 Task: Find connections with filter location Carnot with filter topic #linkedinprofileswith filter profile language Spanish with filter current company Capco with filter school IIHMR, Delhi with filter industry Investment Management with filter service category Content Strategy with filter keywords title Personal Assistant
Action: Mouse moved to (512, 89)
Screenshot: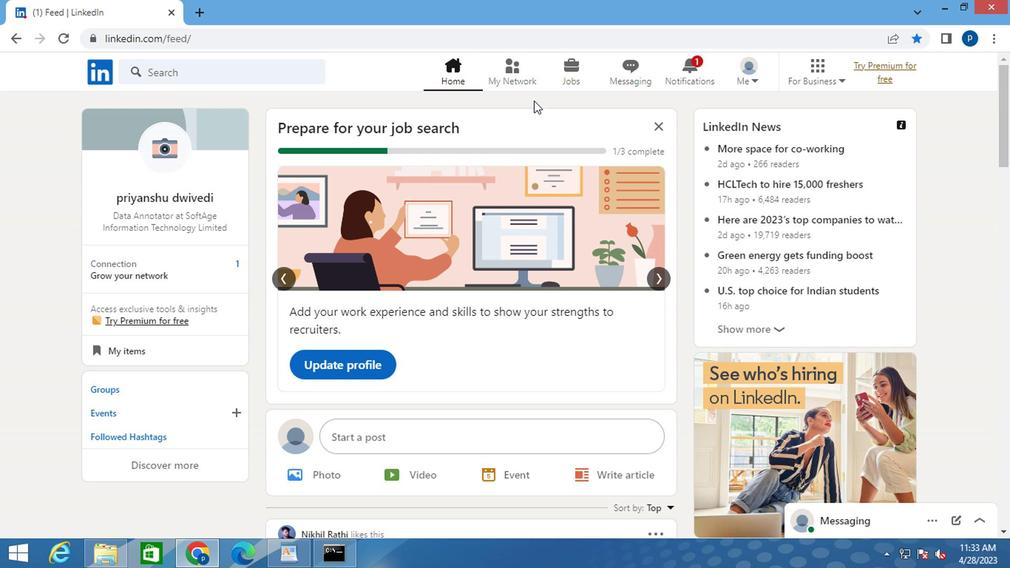 
Action: Mouse pressed left at (512, 89)
Screenshot: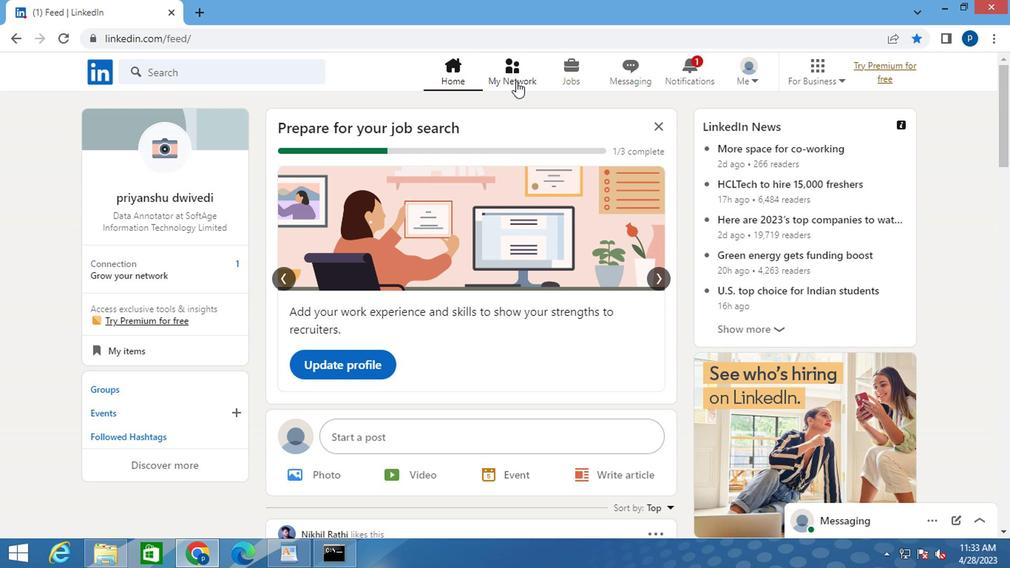
Action: Mouse moved to (195, 156)
Screenshot: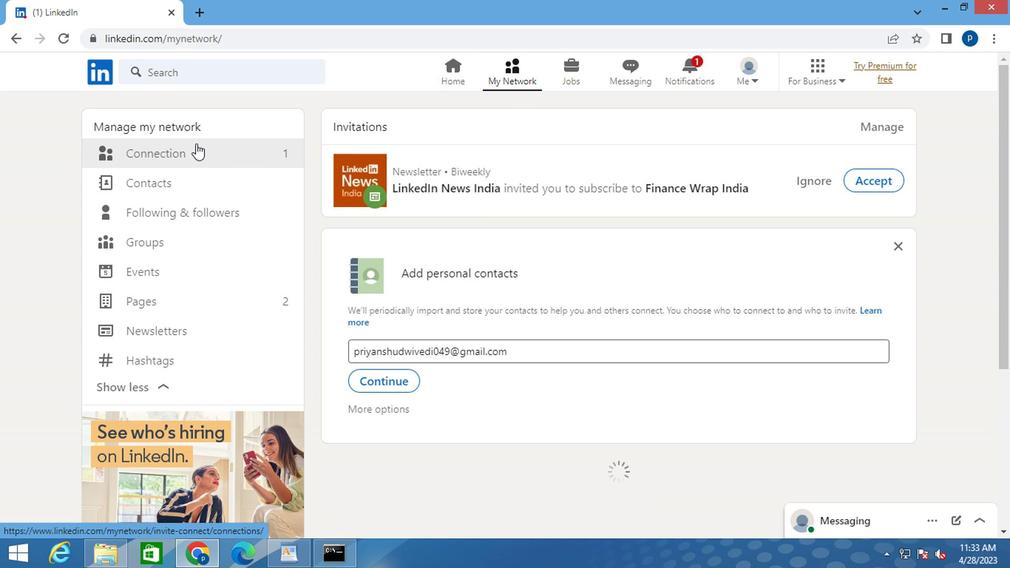 
Action: Mouse pressed left at (195, 156)
Screenshot: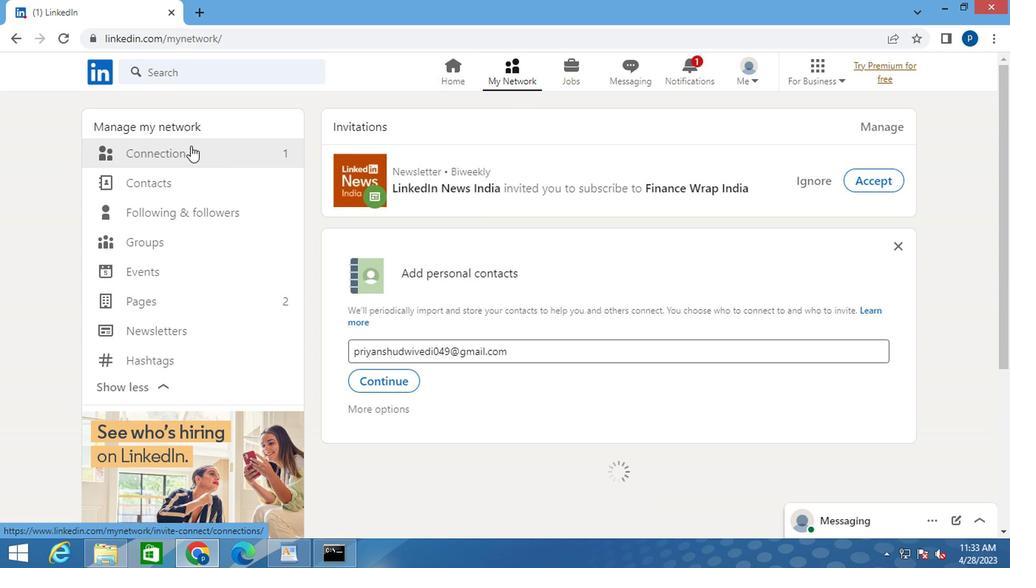 
Action: Mouse moved to (615, 162)
Screenshot: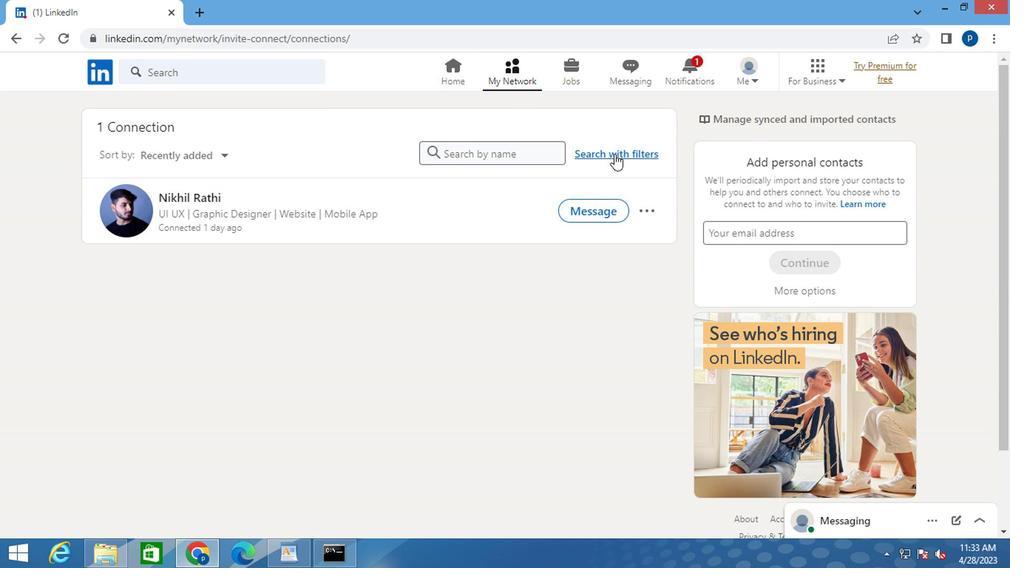 
Action: Mouse pressed left at (615, 162)
Screenshot: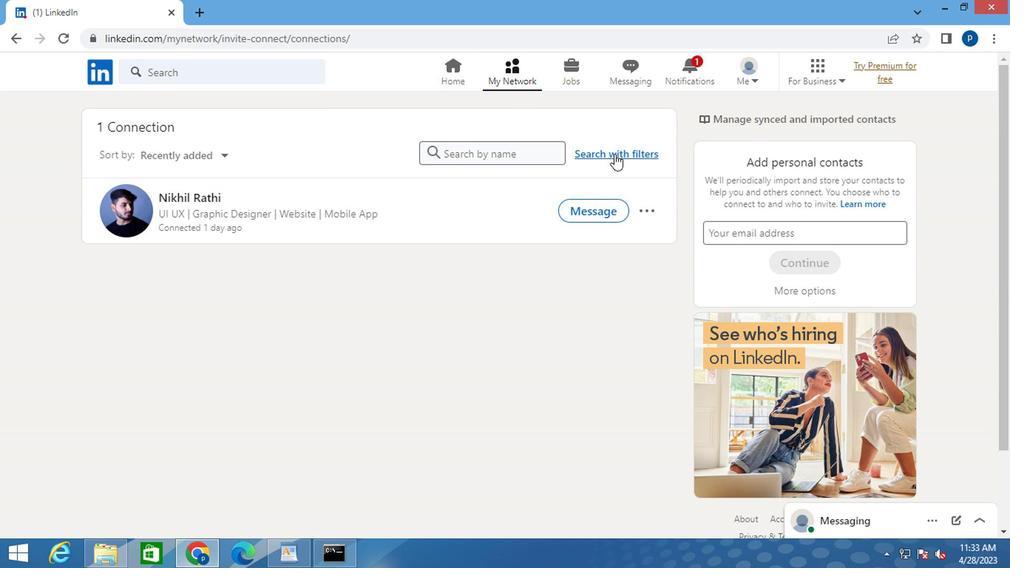 
Action: Mouse moved to (555, 125)
Screenshot: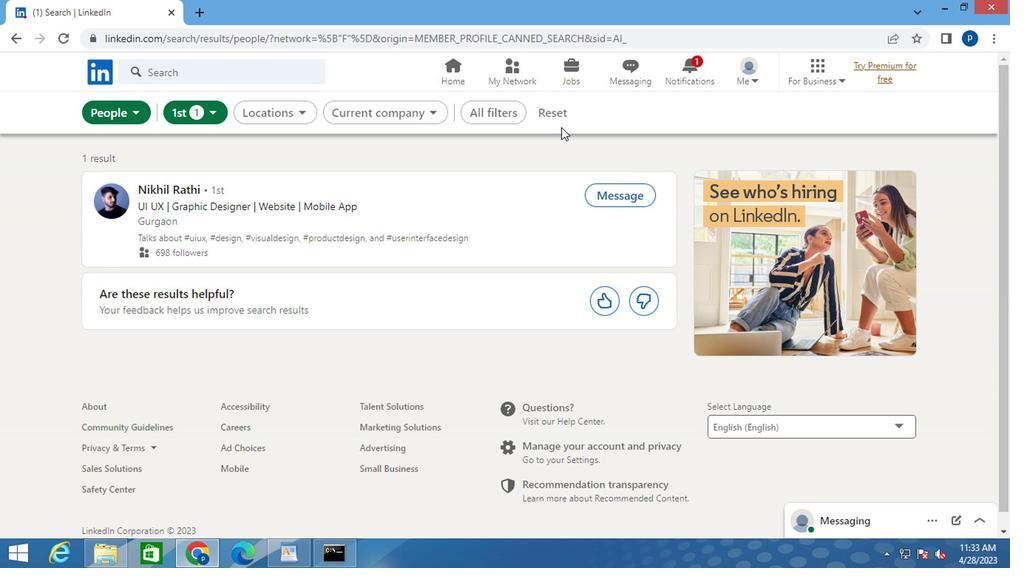 
Action: Mouse pressed left at (555, 125)
Screenshot: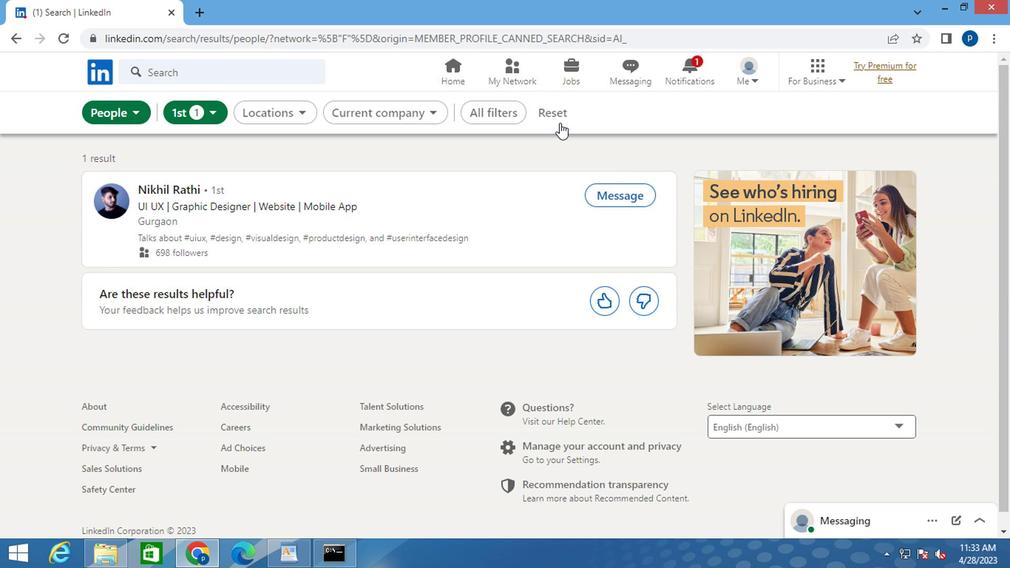 
Action: Mouse moved to (543, 126)
Screenshot: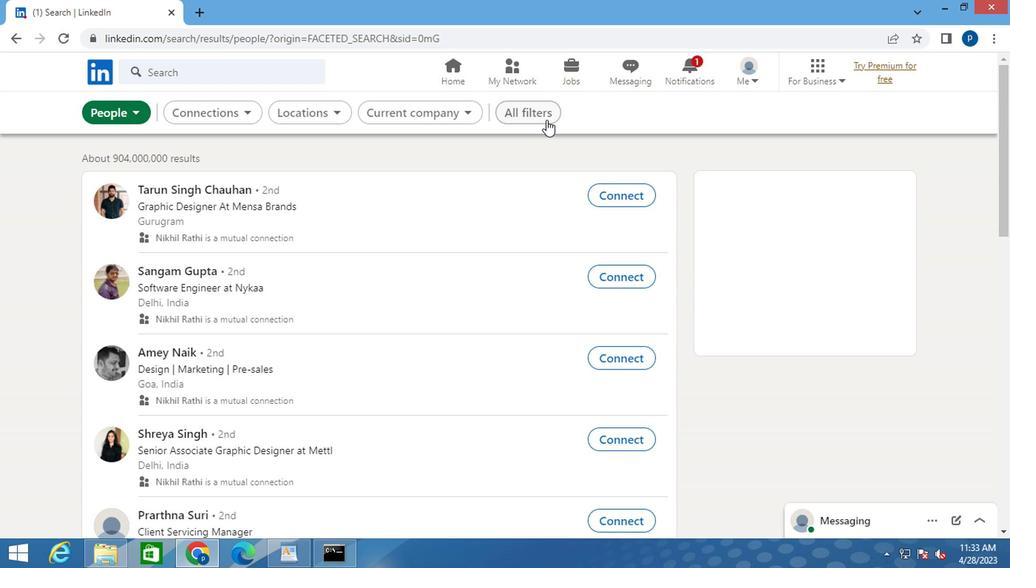 
Action: Mouse pressed left at (543, 126)
Screenshot: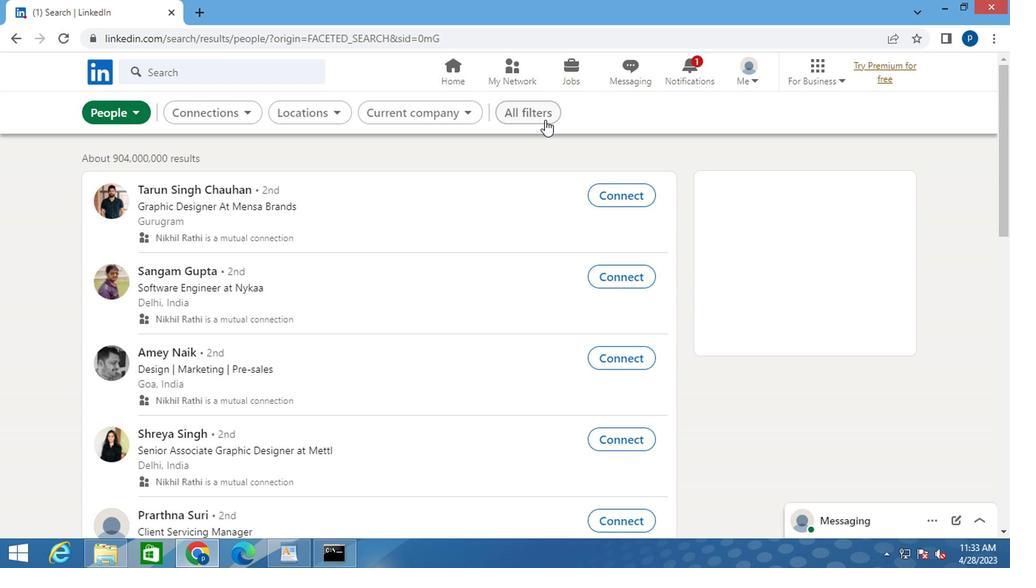 
Action: Mouse moved to (701, 319)
Screenshot: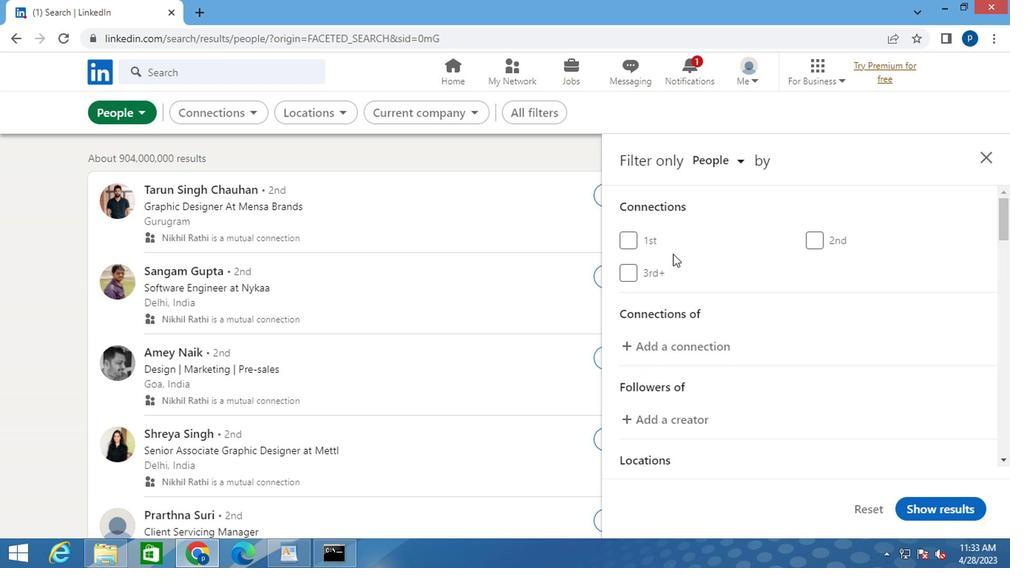 
Action: Mouse scrolled (701, 319) with delta (0, 0)
Screenshot: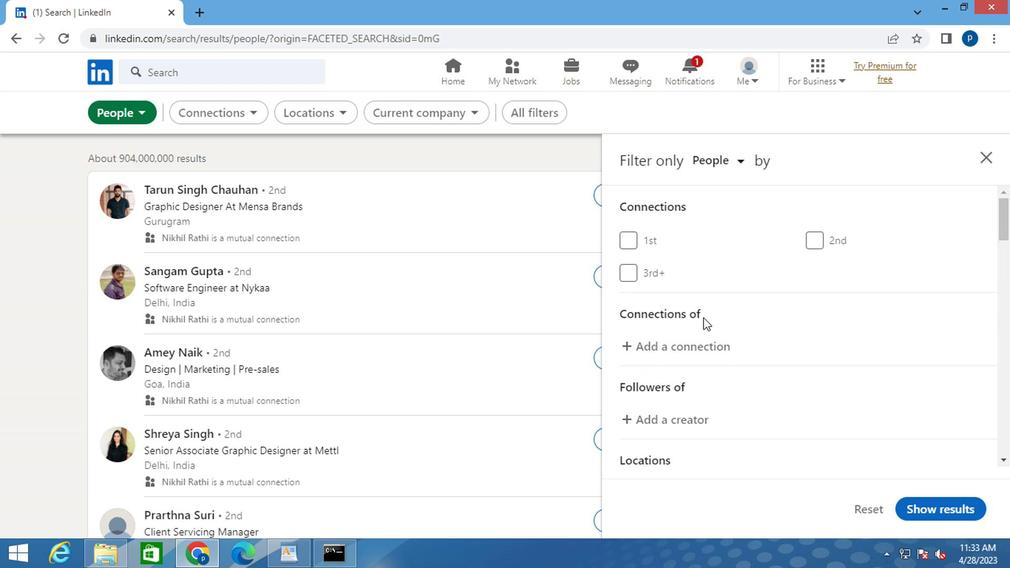 
Action: Mouse scrolled (701, 319) with delta (0, 0)
Screenshot: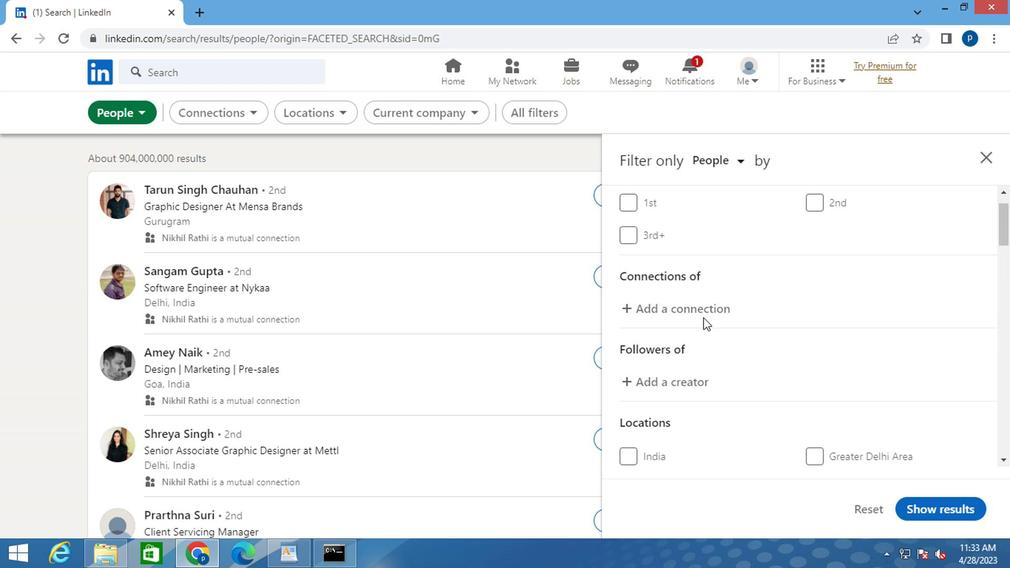 
Action: Mouse scrolled (701, 319) with delta (0, 0)
Screenshot: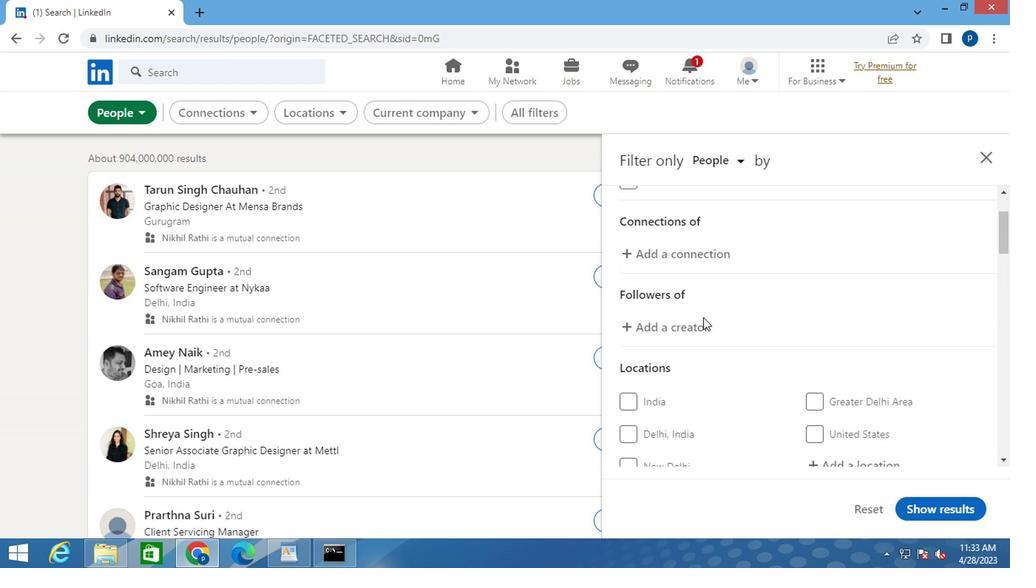 
Action: Mouse moved to (832, 334)
Screenshot: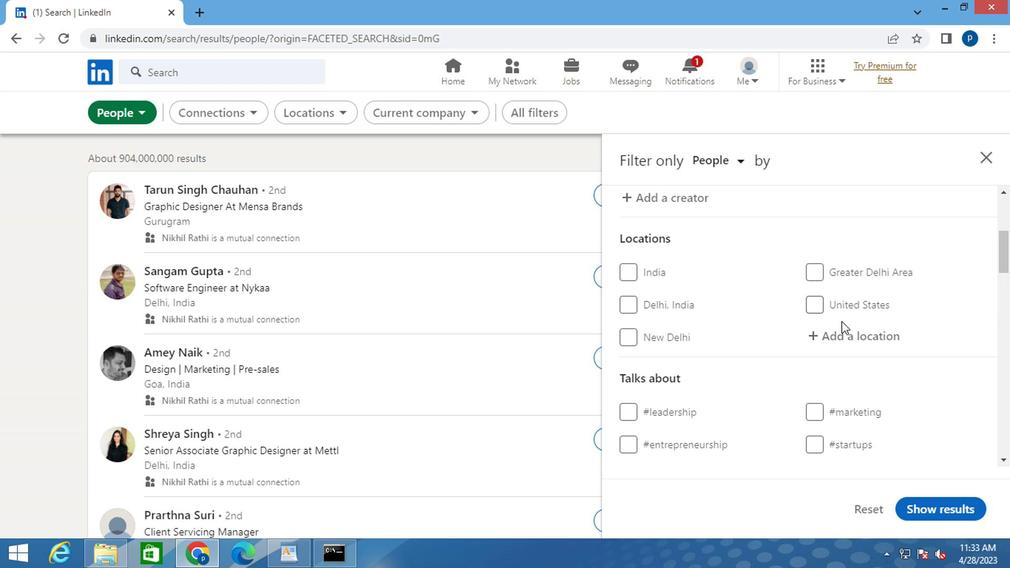 
Action: Mouse pressed left at (832, 334)
Screenshot: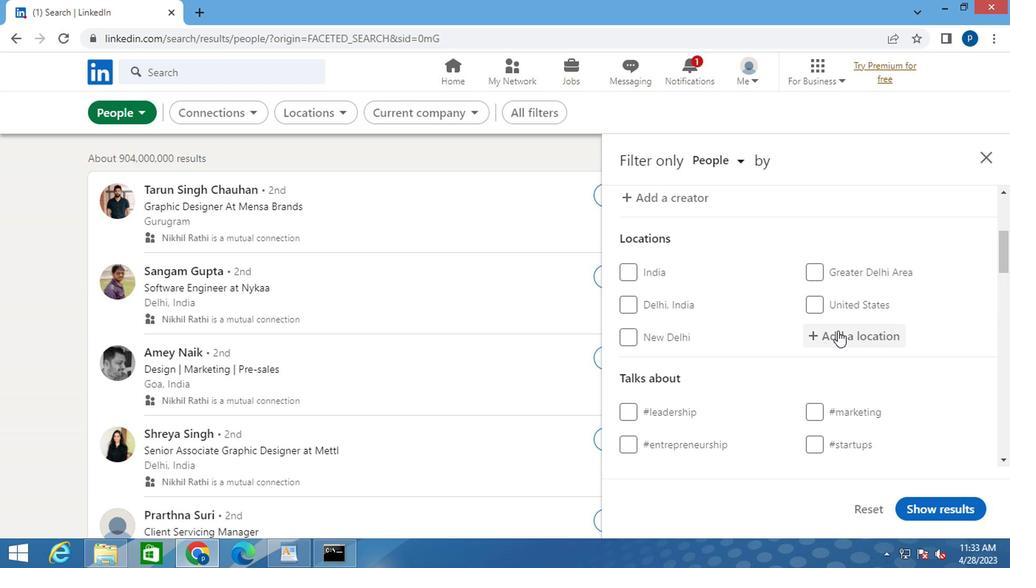 
Action: Key pressed k<Key.caps_lock>arnot<Key.space>
Screenshot: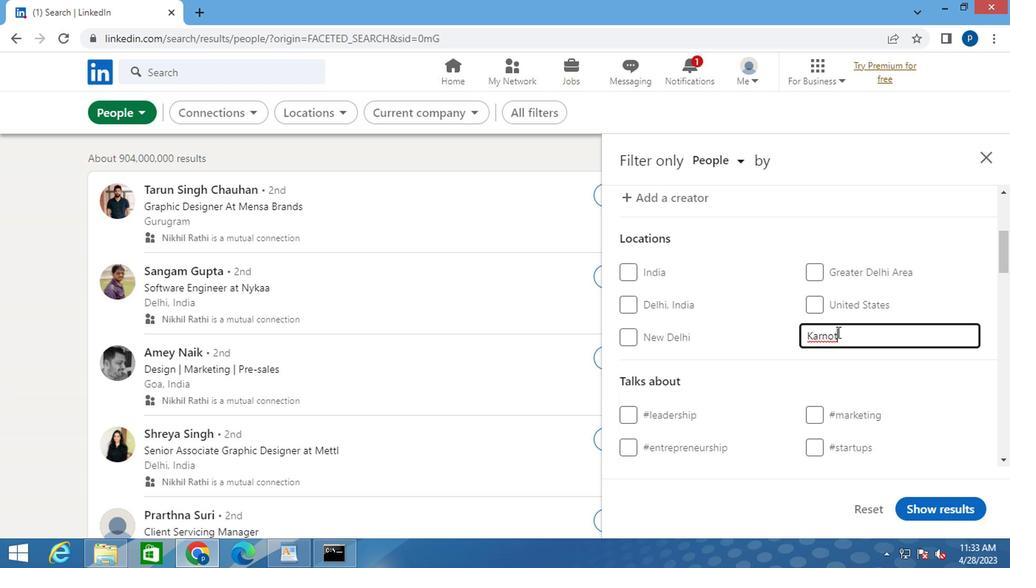 
Action: Mouse moved to (757, 355)
Screenshot: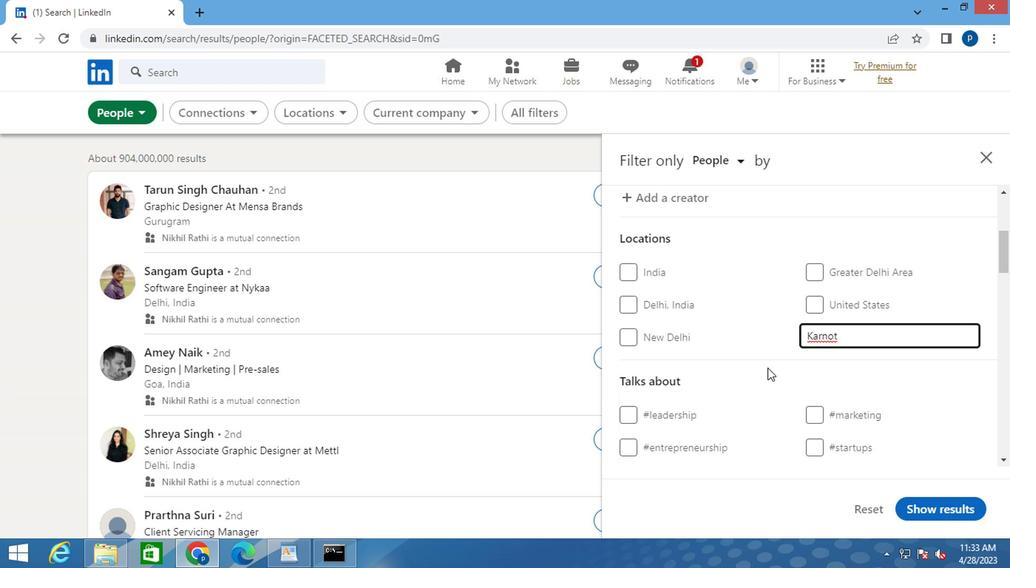 
Action: Mouse scrolled (757, 355) with delta (0, 0)
Screenshot: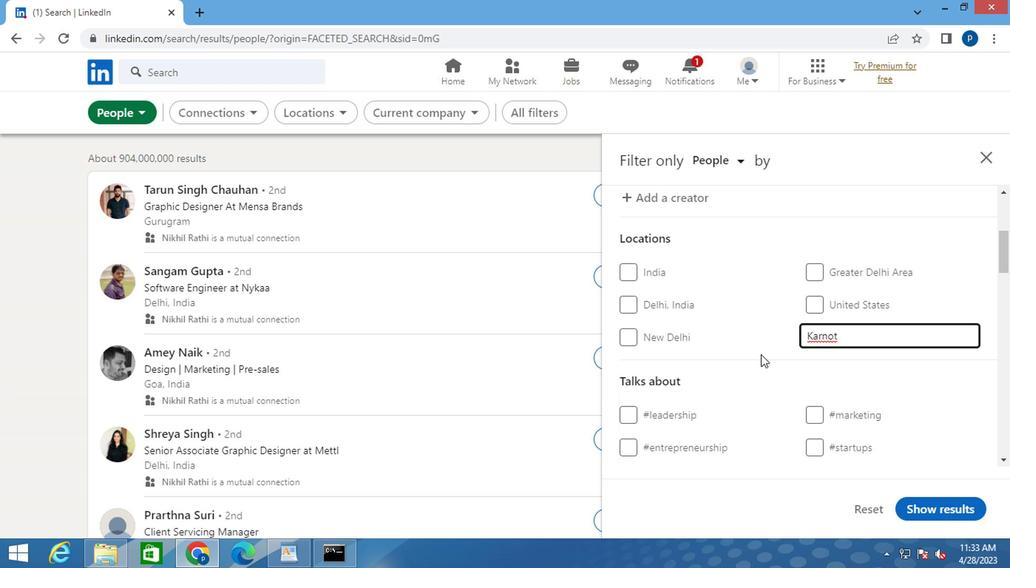 
Action: Mouse scrolled (757, 355) with delta (0, 0)
Screenshot: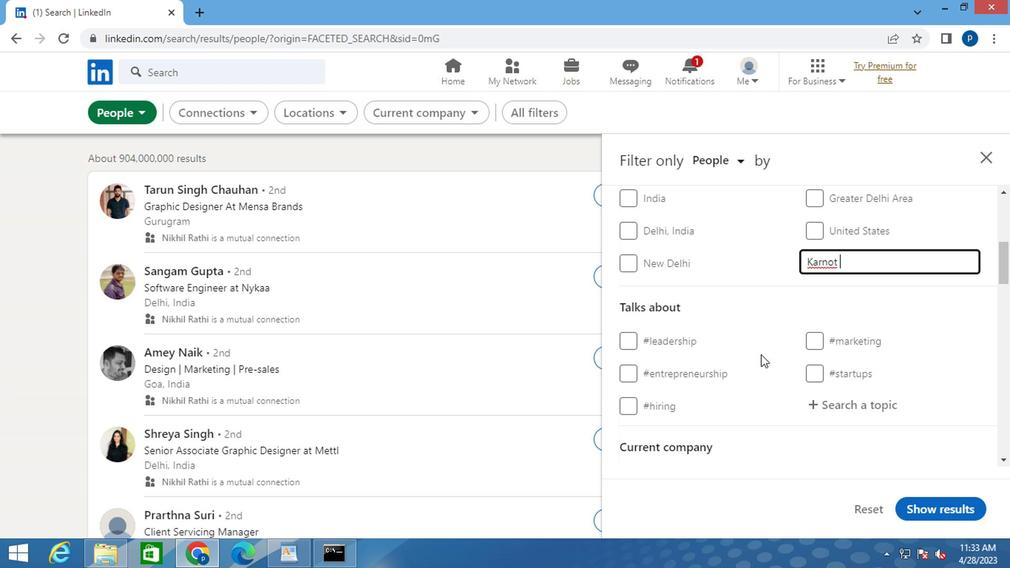 
Action: Mouse scrolled (757, 355) with delta (0, 0)
Screenshot: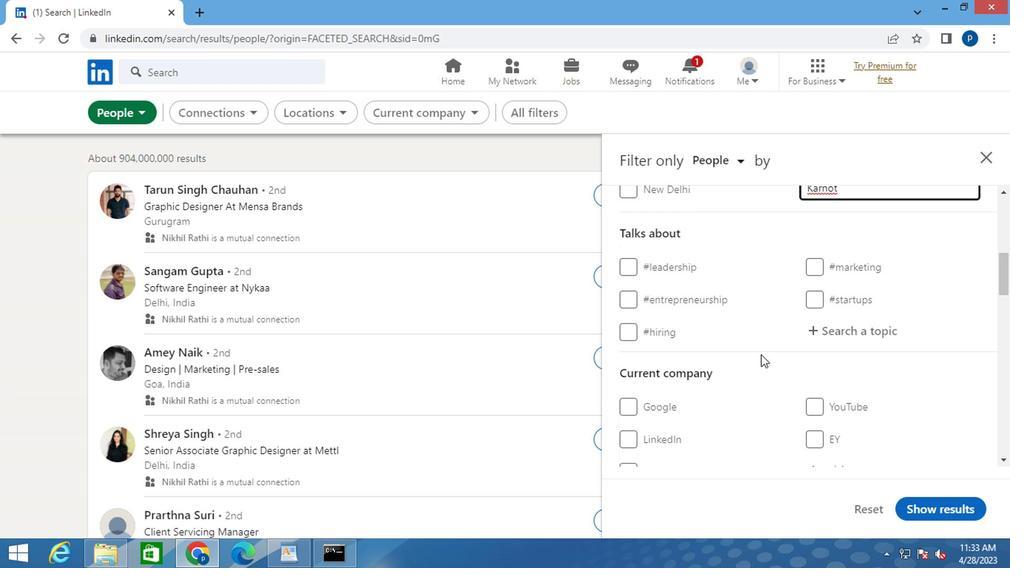 
Action: Mouse moved to (825, 262)
Screenshot: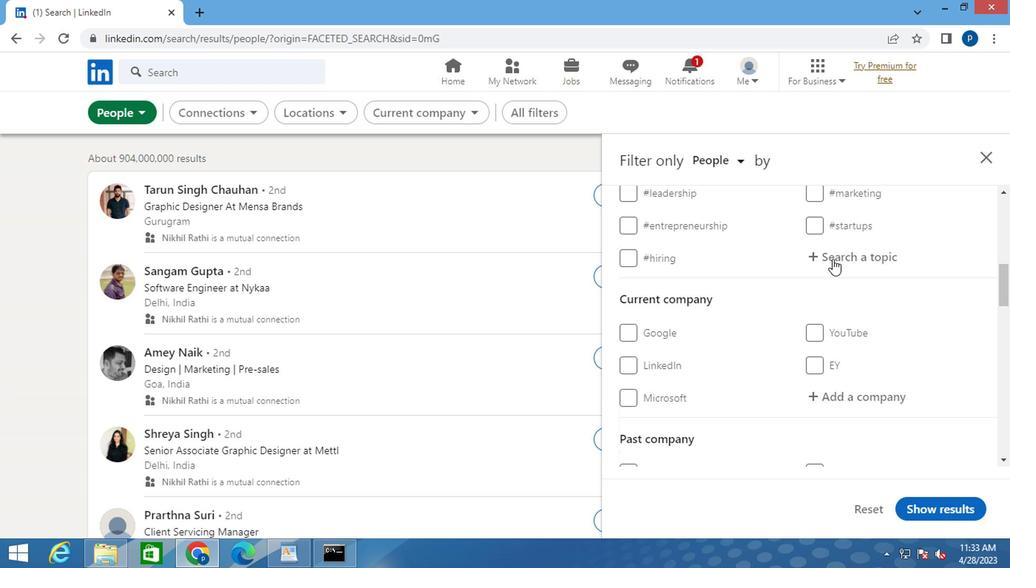 
Action: Mouse pressed left at (825, 262)
Screenshot: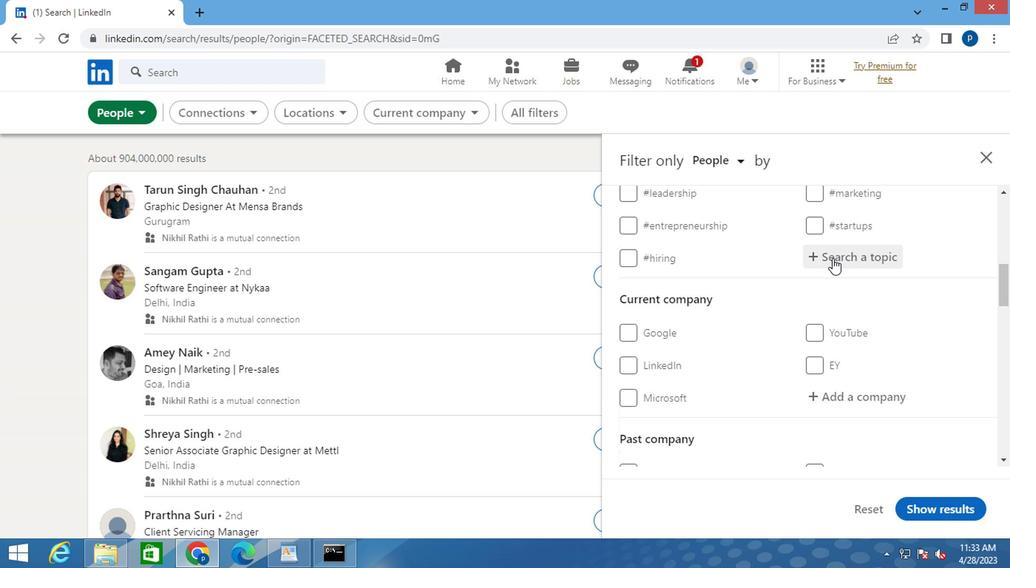 
Action: Key pressed <Key.shift>#LINKEDIN
Screenshot: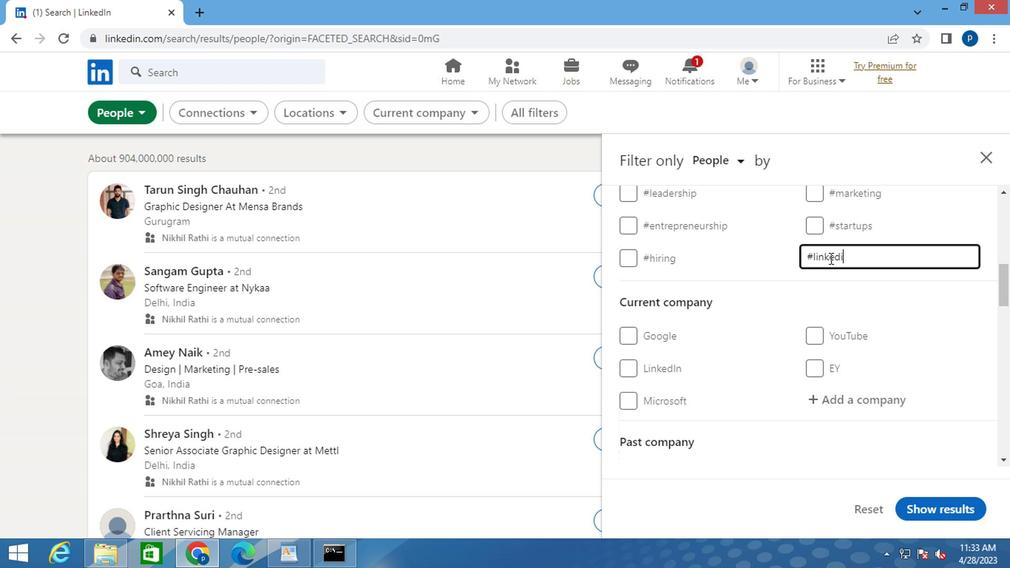 
Action: Mouse moved to (755, 345)
Screenshot: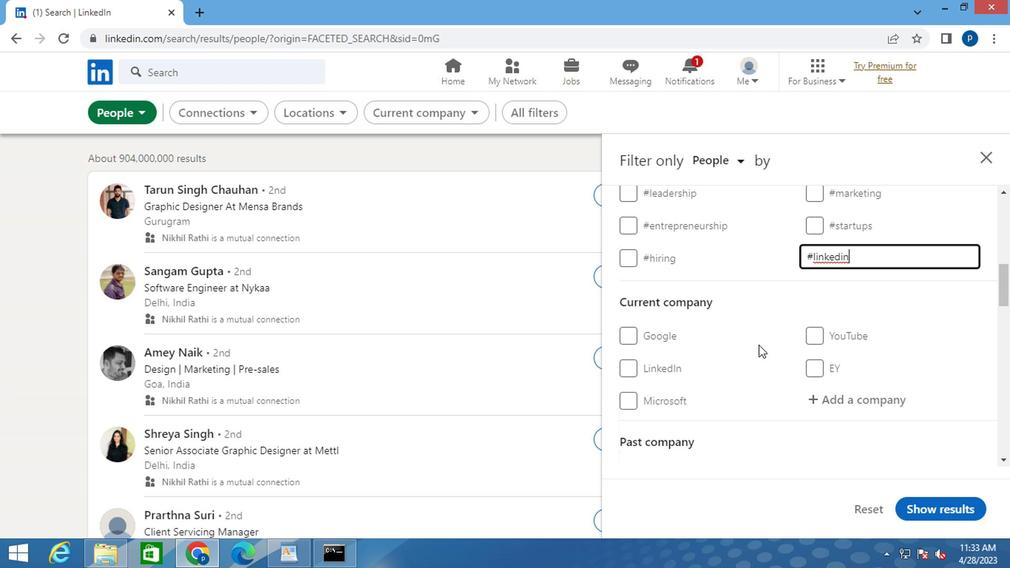 
Action: Mouse scrolled (755, 344) with delta (0, 0)
Screenshot: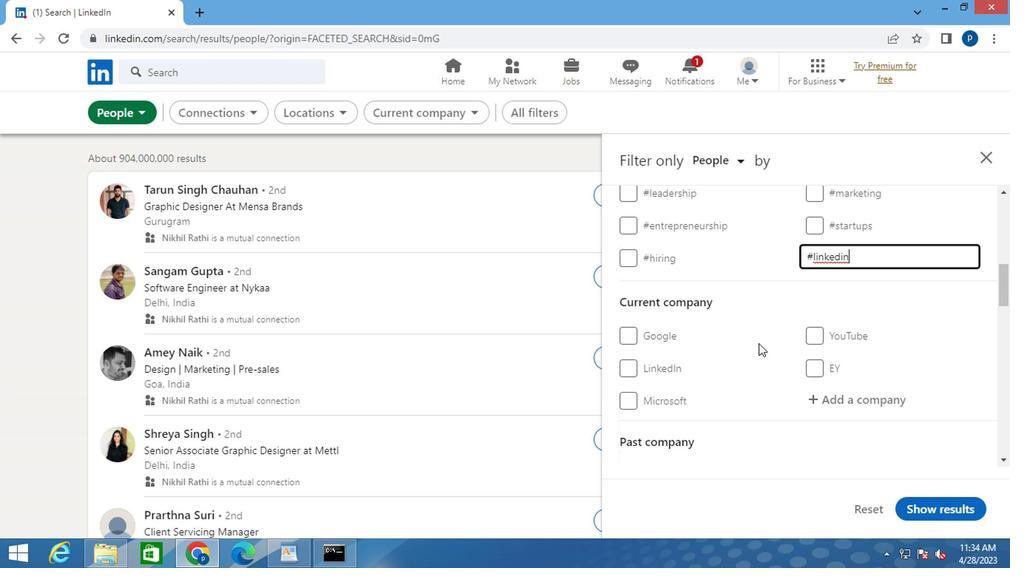 
Action: Mouse scrolled (755, 344) with delta (0, 0)
Screenshot: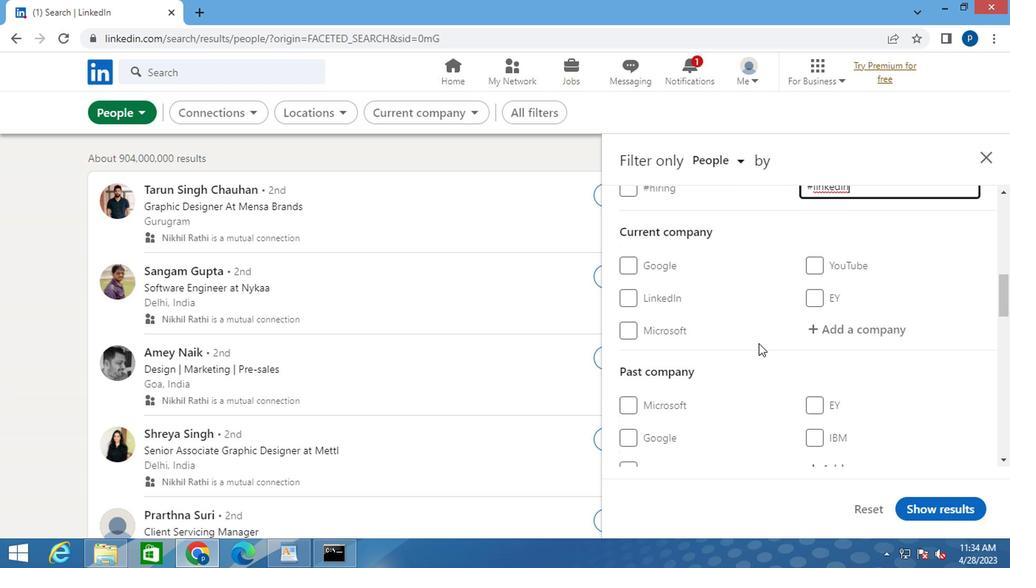 
Action: Mouse scrolled (755, 344) with delta (0, 0)
Screenshot: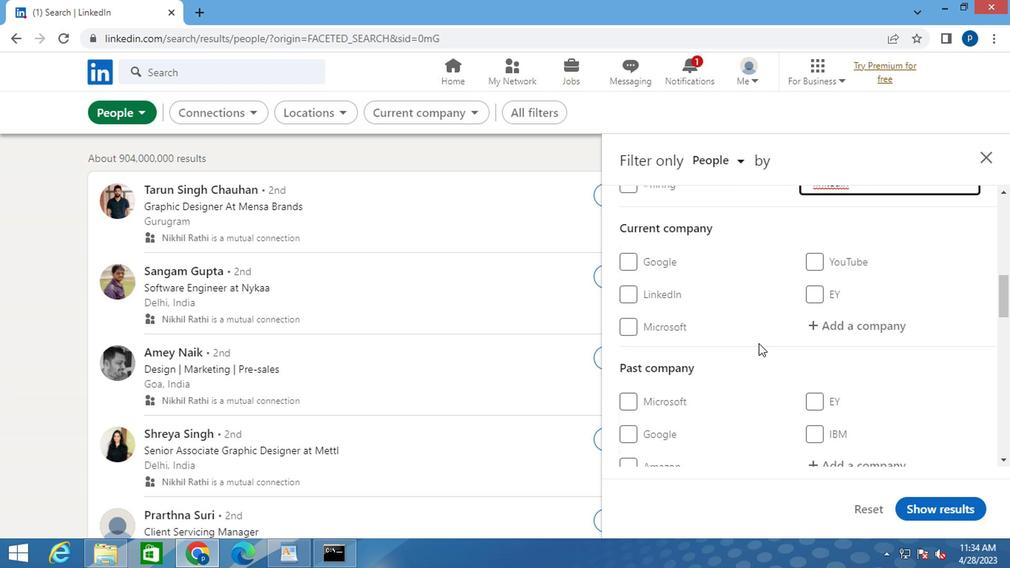 
Action: Mouse scrolled (755, 344) with delta (0, 0)
Screenshot: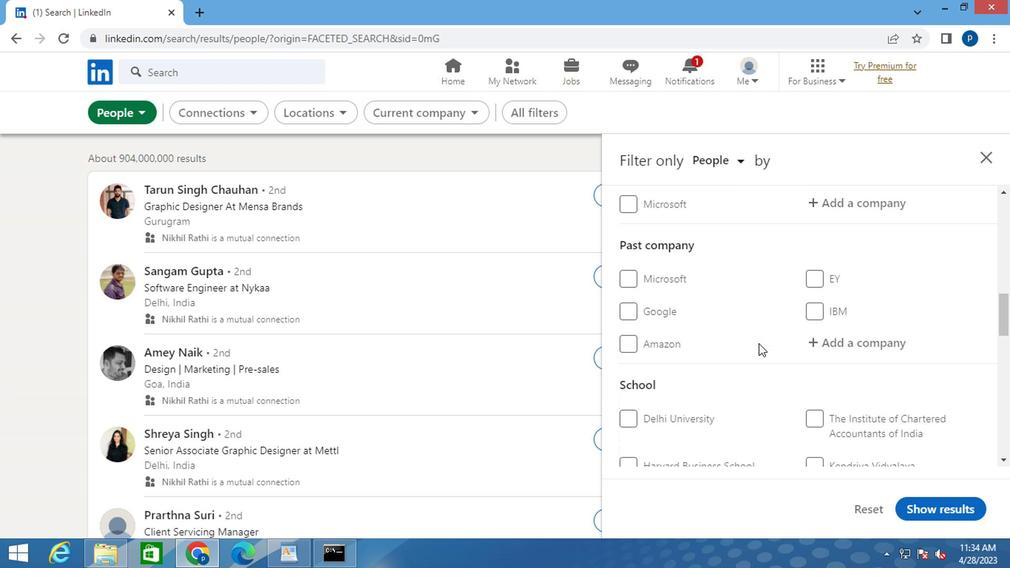 
Action: Mouse moved to (761, 342)
Screenshot: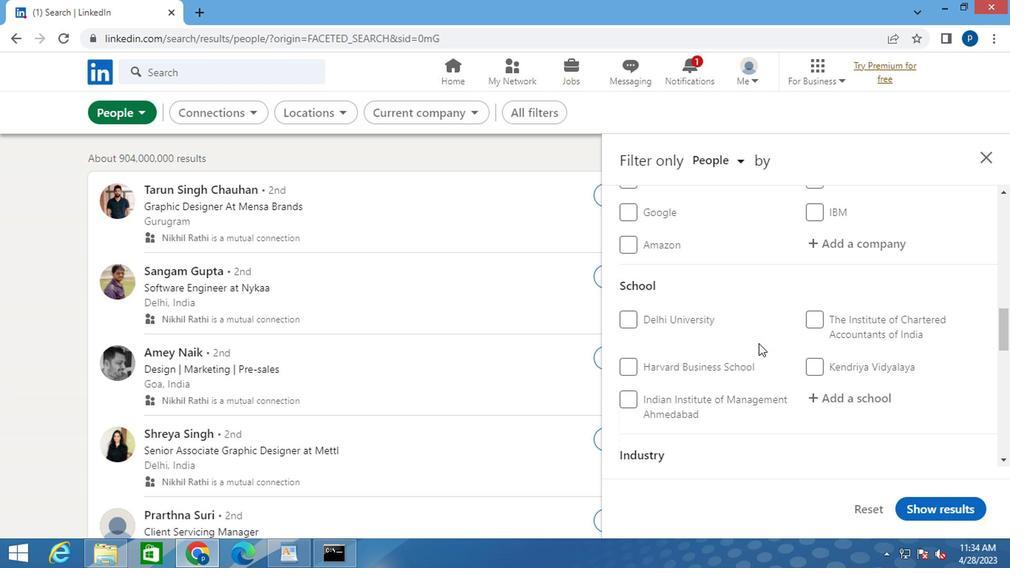 
Action: Mouse scrolled (761, 341) with delta (0, 0)
Screenshot: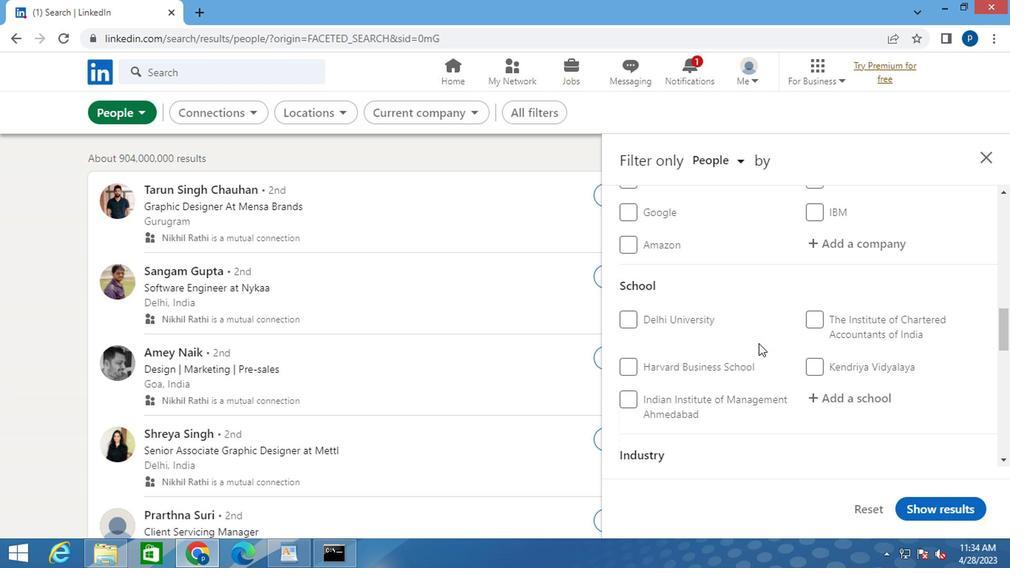 
Action: Mouse scrolled (761, 341) with delta (0, 0)
Screenshot: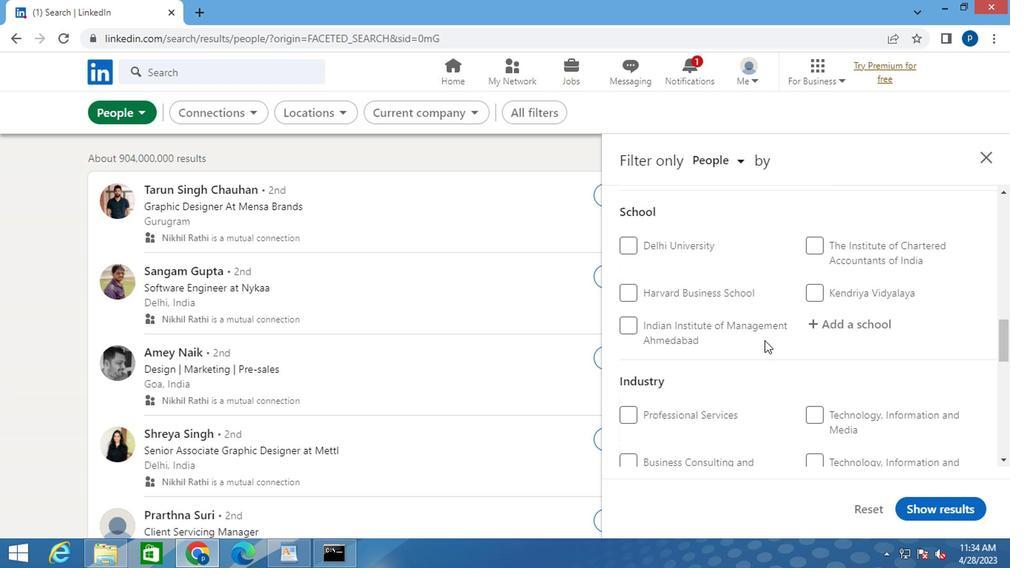 
Action: Mouse scrolled (761, 341) with delta (0, 0)
Screenshot: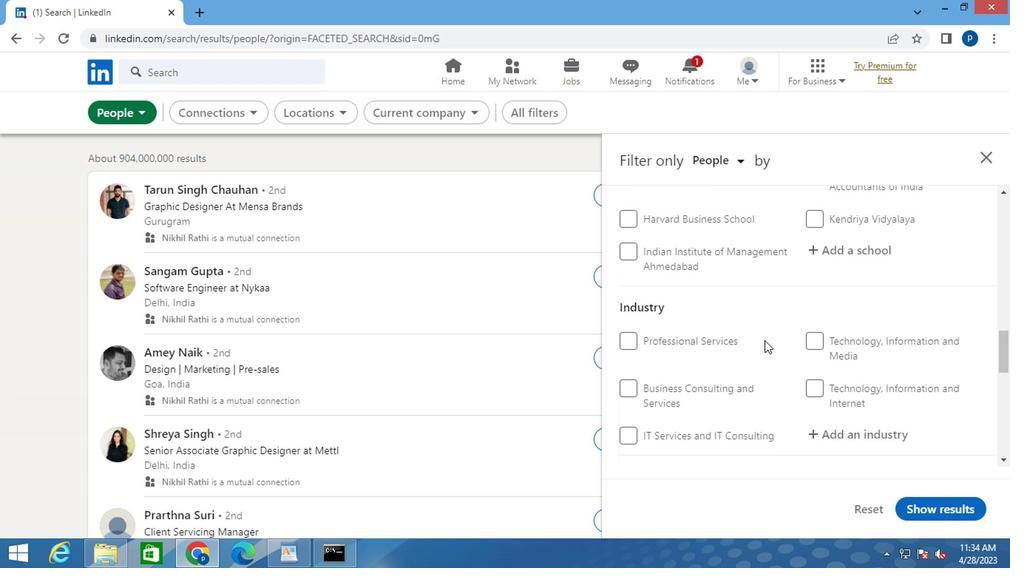 
Action: Mouse scrolled (761, 341) with delta (0, 0)
Screenshot: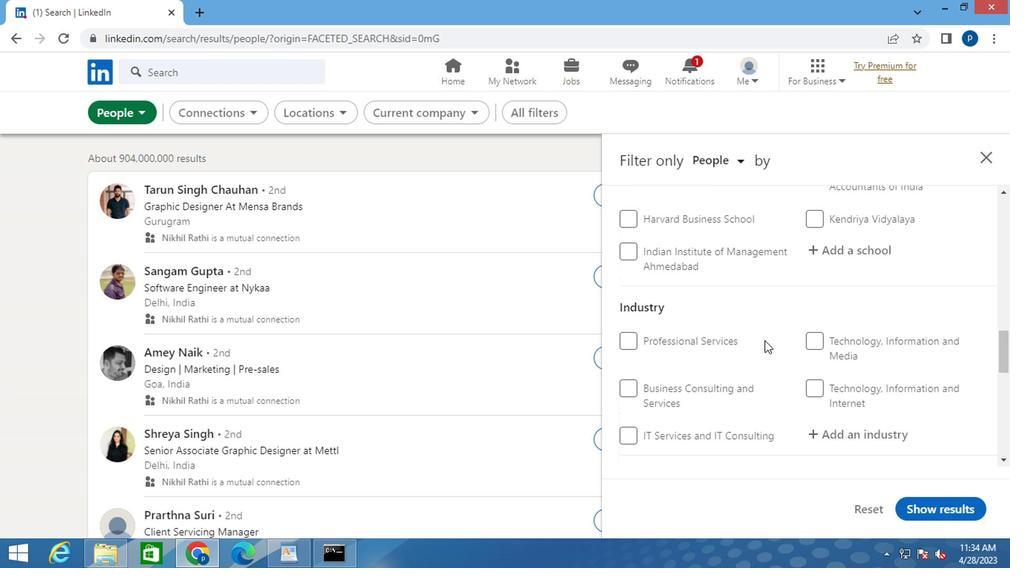 
Action: Mouse scrolled (761, 341) with delta (0, 0)
Screenshot: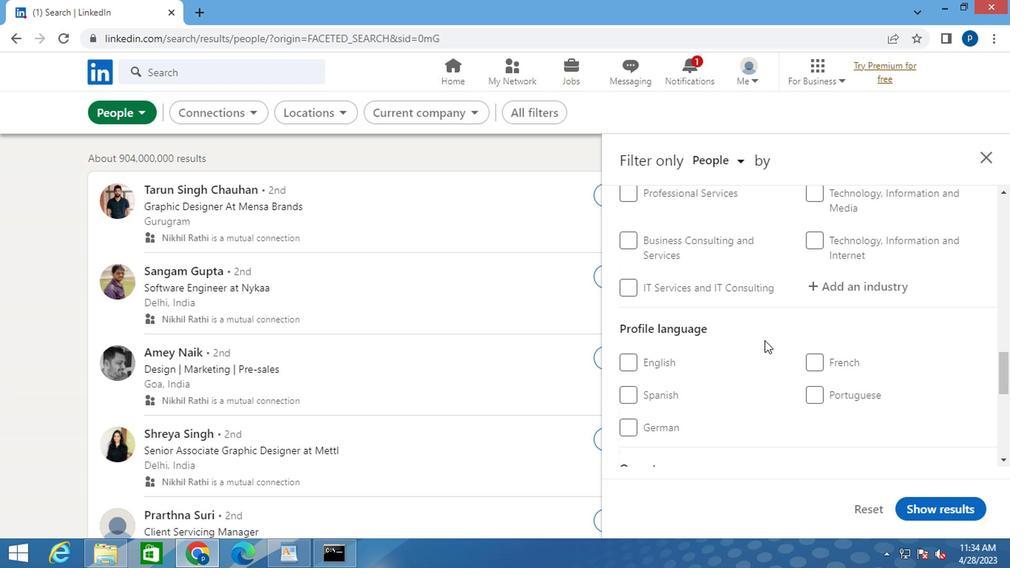 
Action: Mouse scrolled (761, 341) with delta (0, 0)
Screenshot: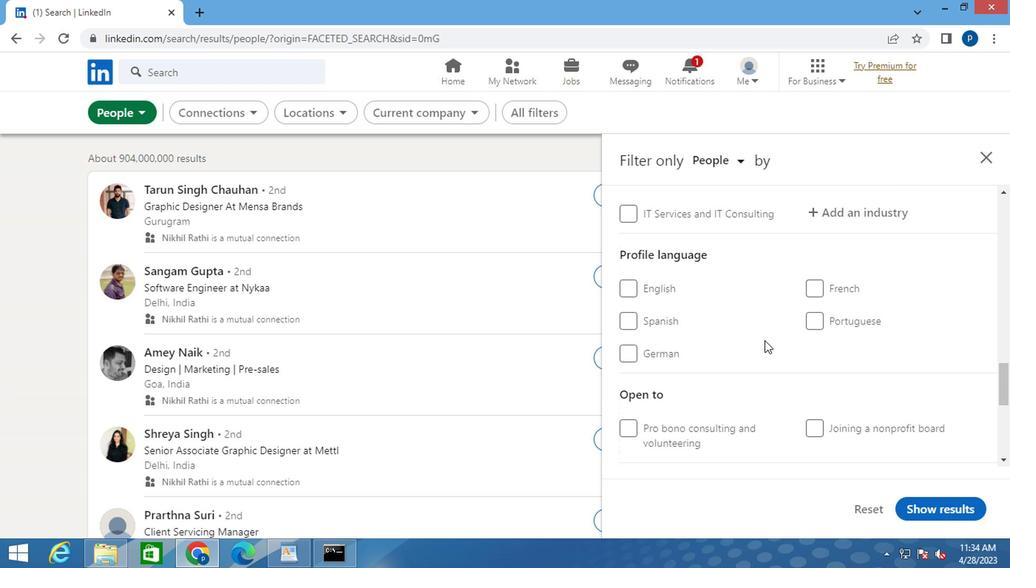 
Action: Mouse moved to (624, 251)
Screenshot: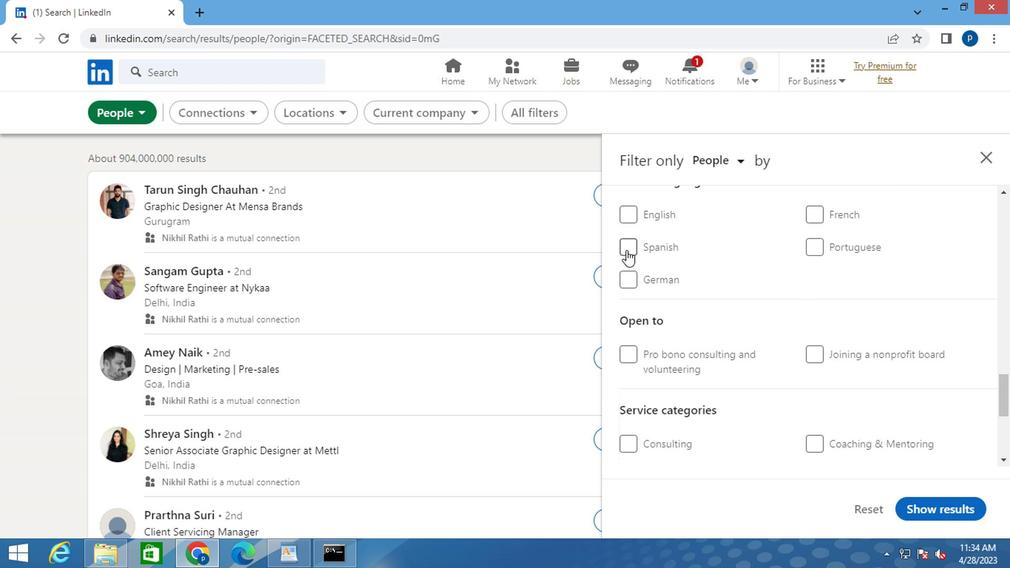 
Action: Mouse pressed left at (624, 251)
Screenshot: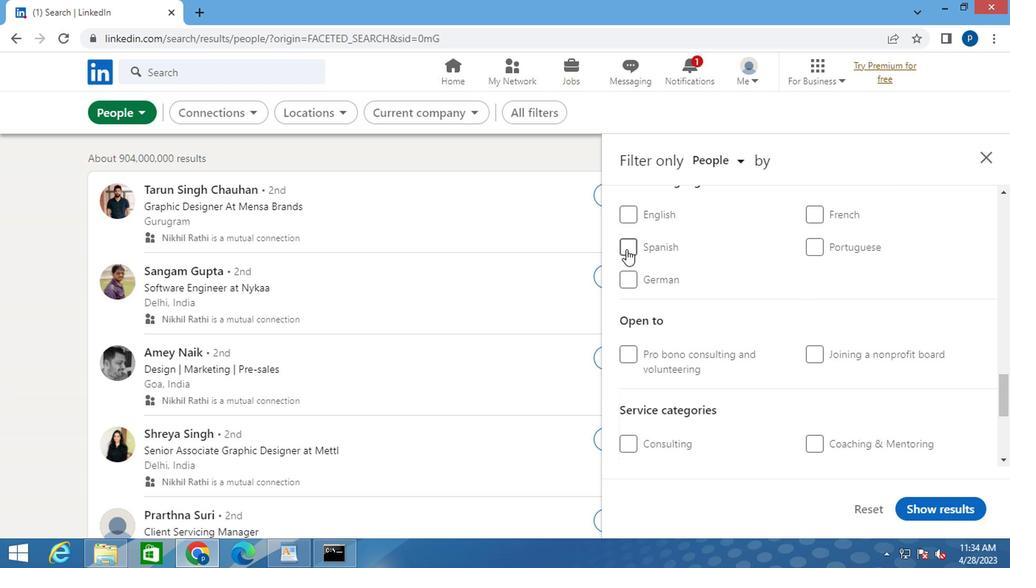 
Action: Mouse moved to (729, 289)
Screenshot: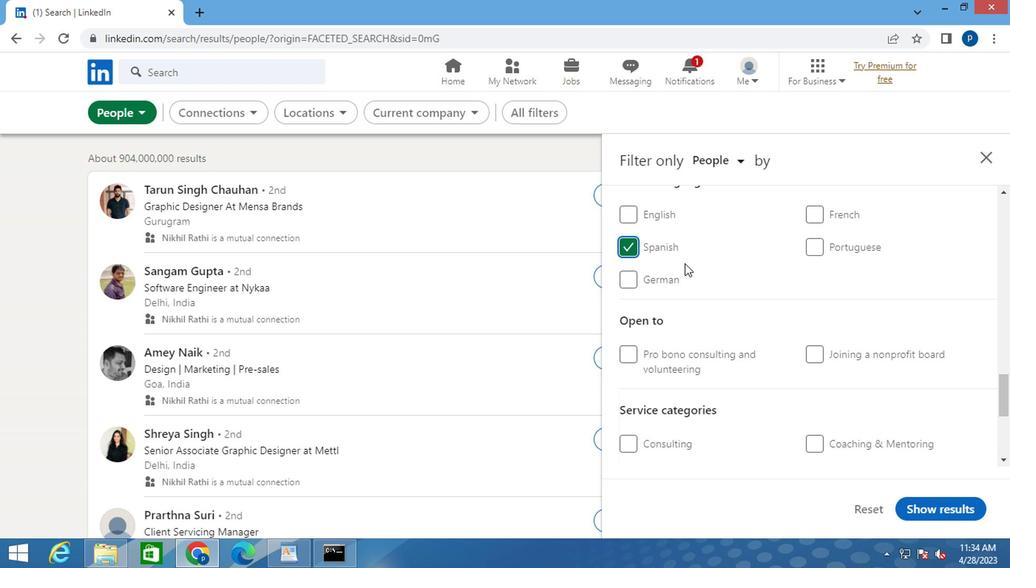 
Action: Mouse scrolled (729, 290) with delta (0, 0)
Screenshot: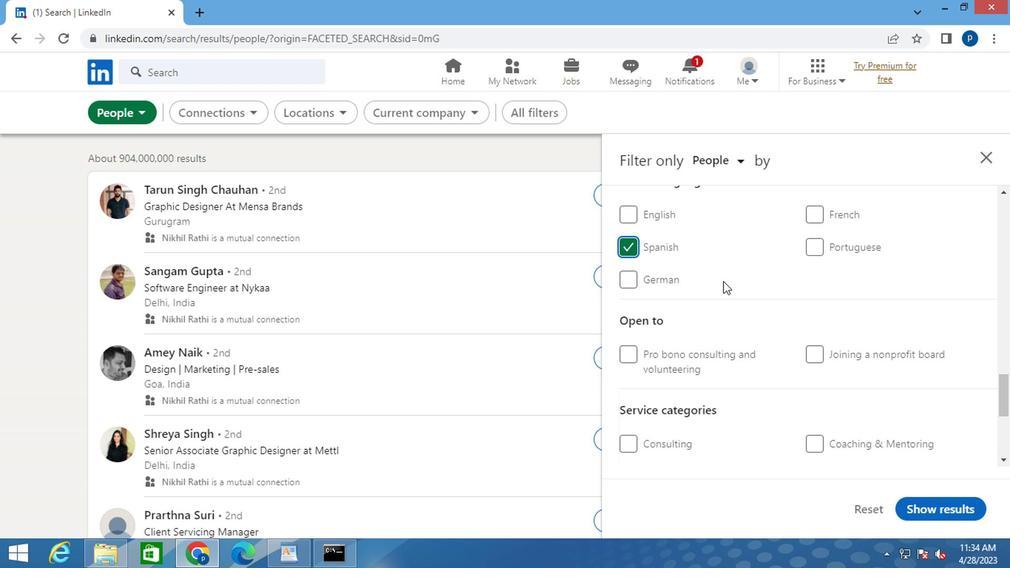 
Action: Mouse scrolled (729, 290) with delta (0, 0)
Screenshot: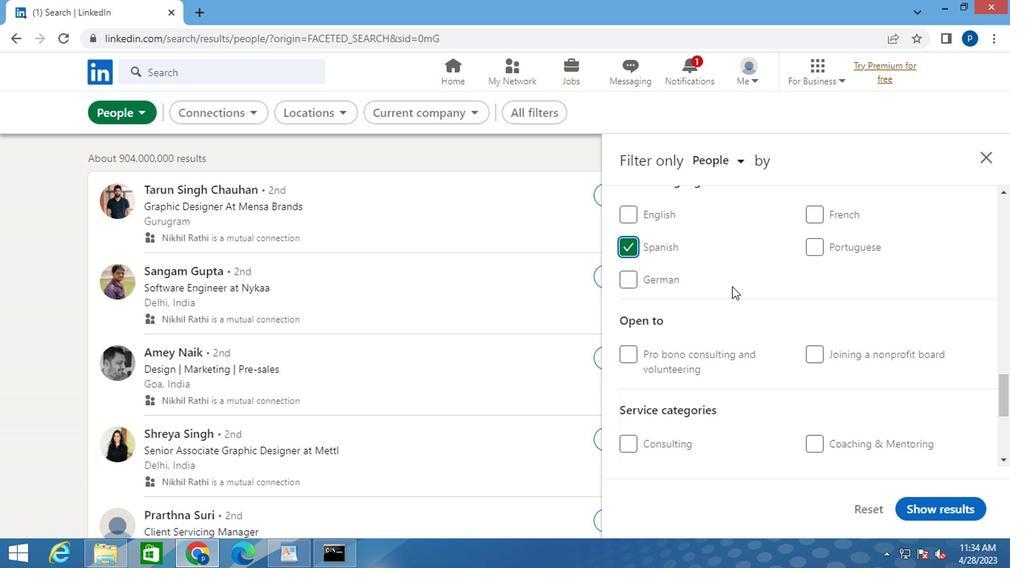 
Action: Mouse moved to (731, 292)
Screenshot: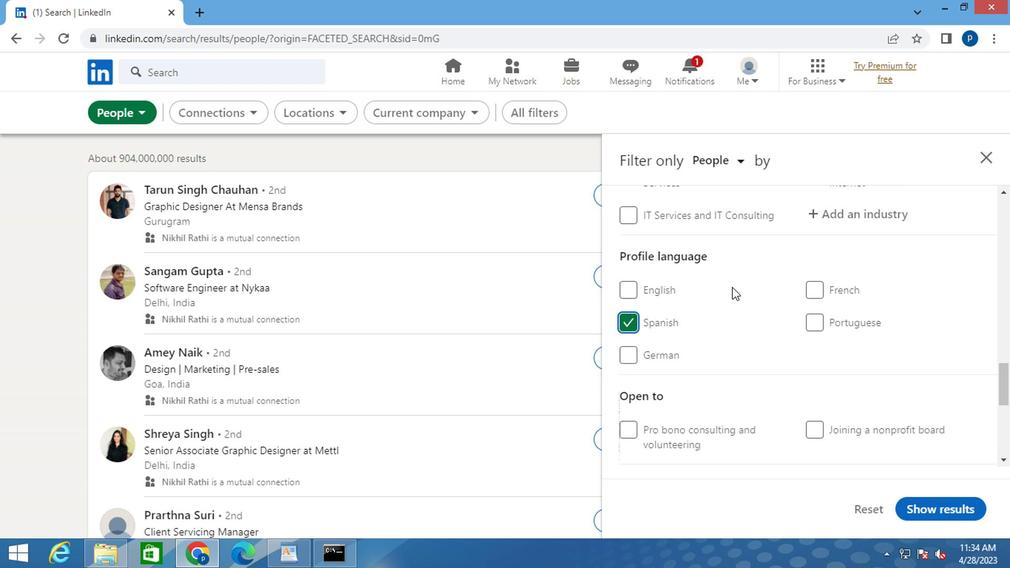 
Action: Mouse scrolled (731, 293) with delta (0, 1)
Screenshot: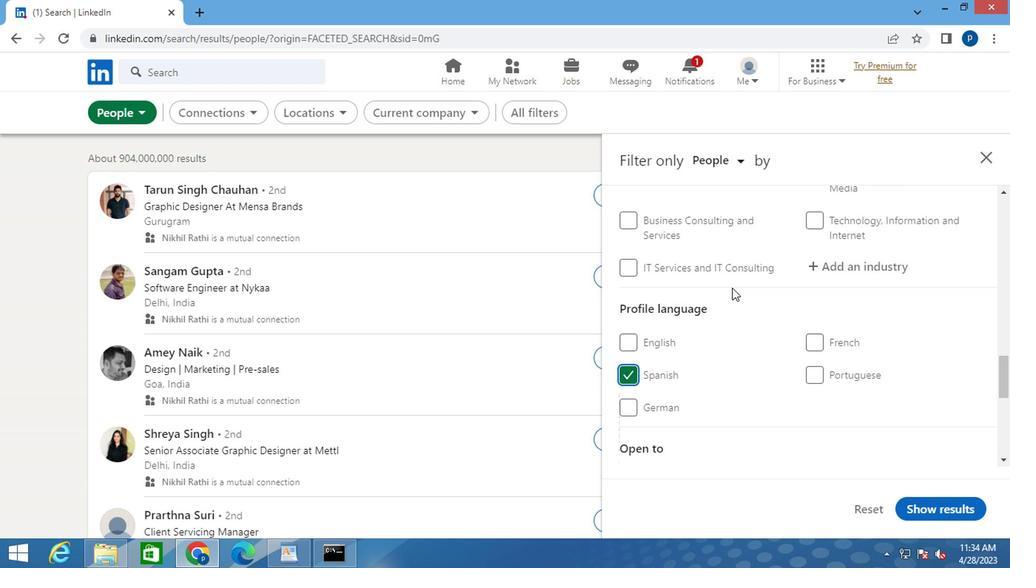 
Action: Mouse scrolled (731, 293) with delta (0, 1)
Screenshot: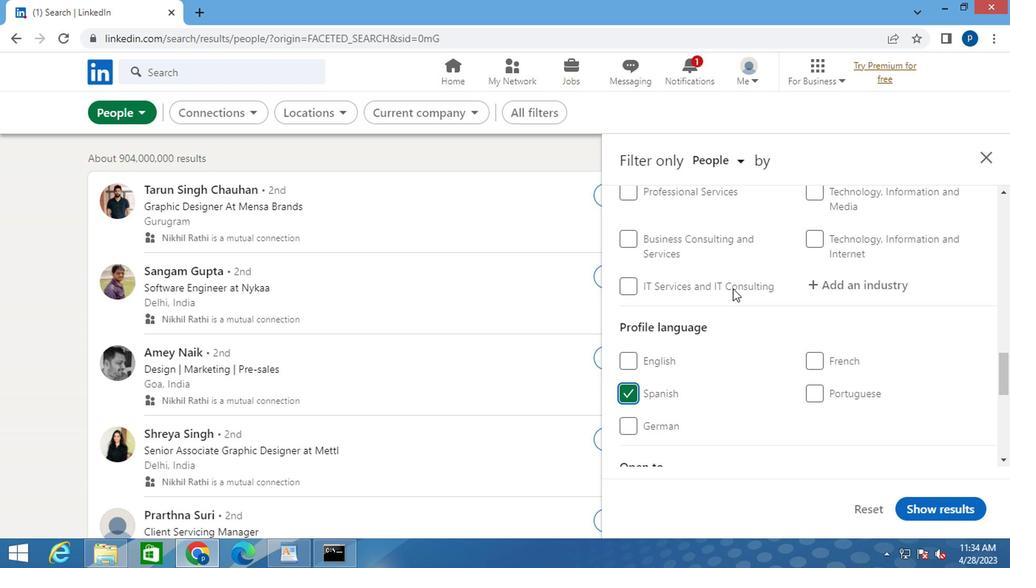 
Action: Mouse moved to (745, 297)
Screenshot: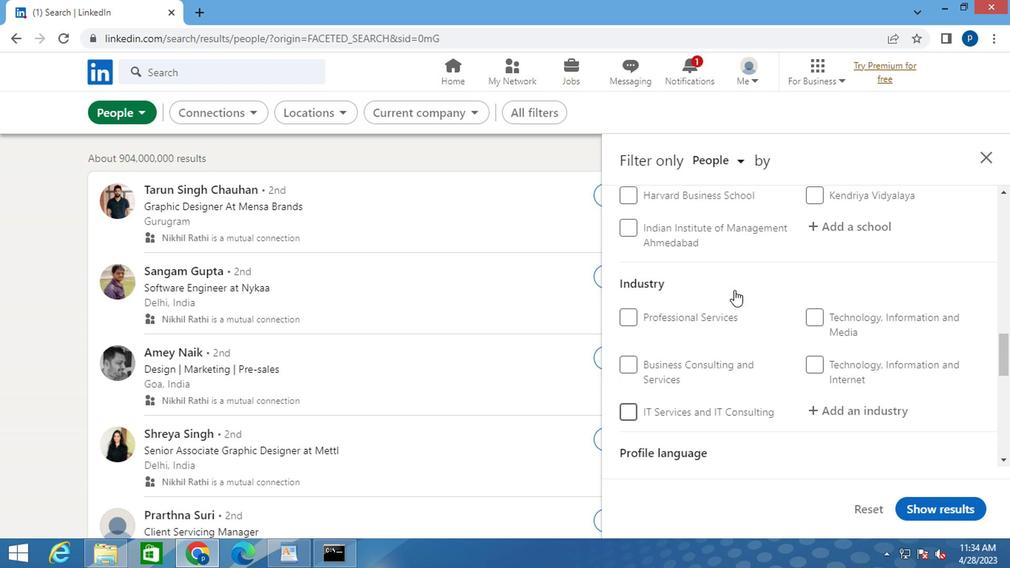 
Action: Mouse scrolled (745, 298) with delta (0, 0)
Screenshot: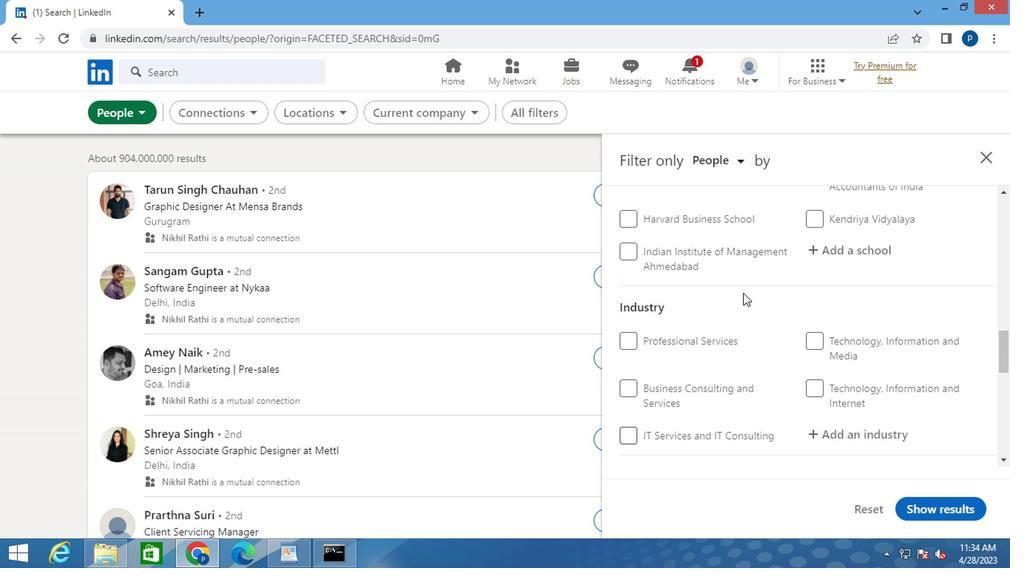 
Action: Mouse scrolled (745, 298) with delta (0, 0)
Screenshot: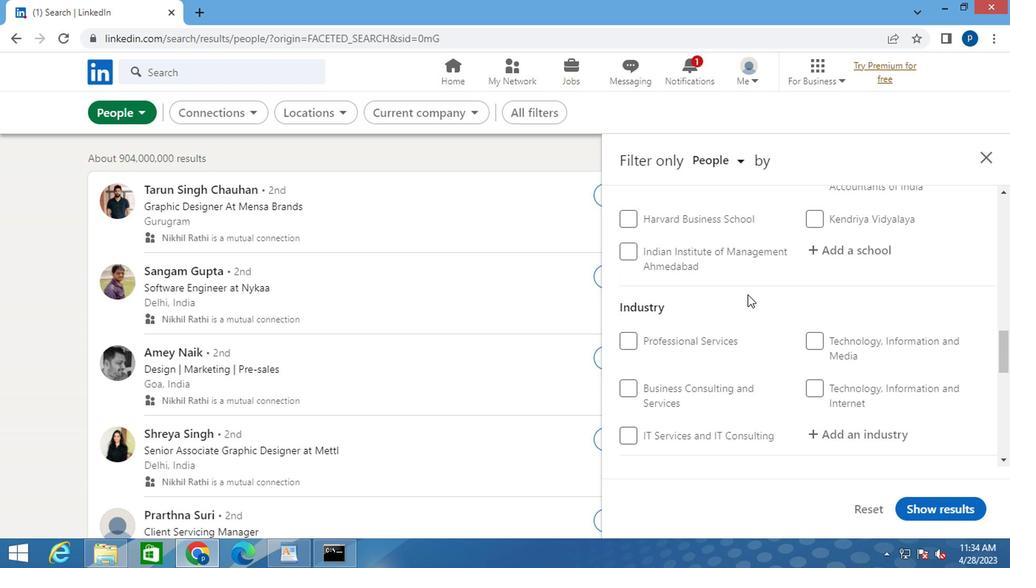 
Action: Mouse moved to (749, 301)
Screenshot: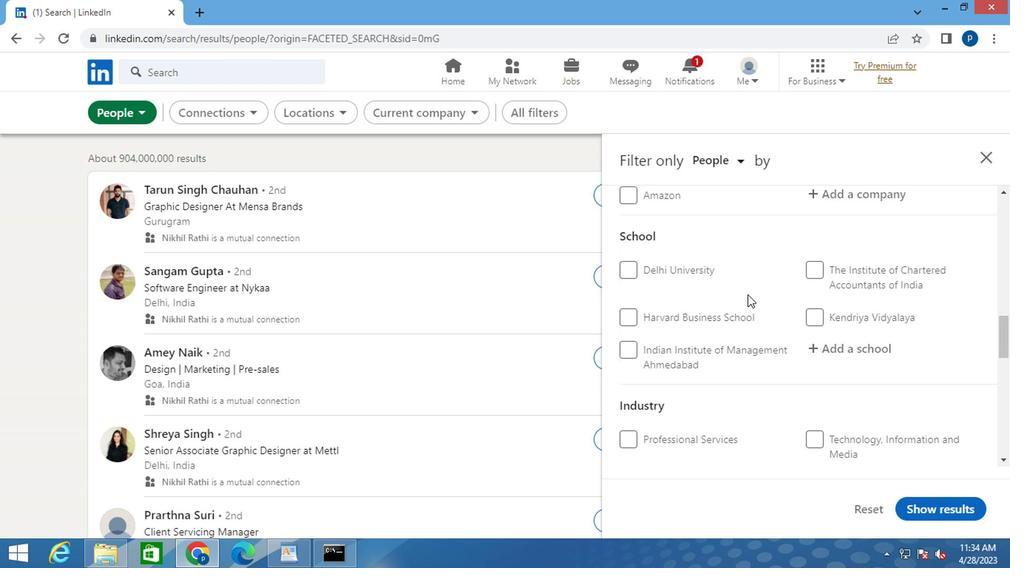 
Action: Mouse scrolled (749, 302) with delta (0, 0)
Screenshot: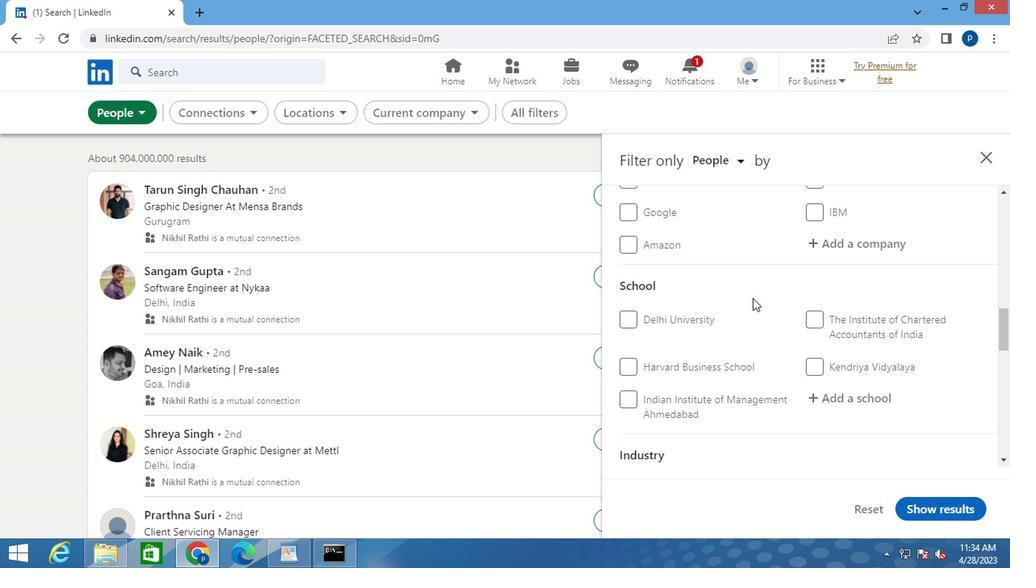 
Action: Mouse scrolled (749, 302) with delta (0, 0)
Screenshot: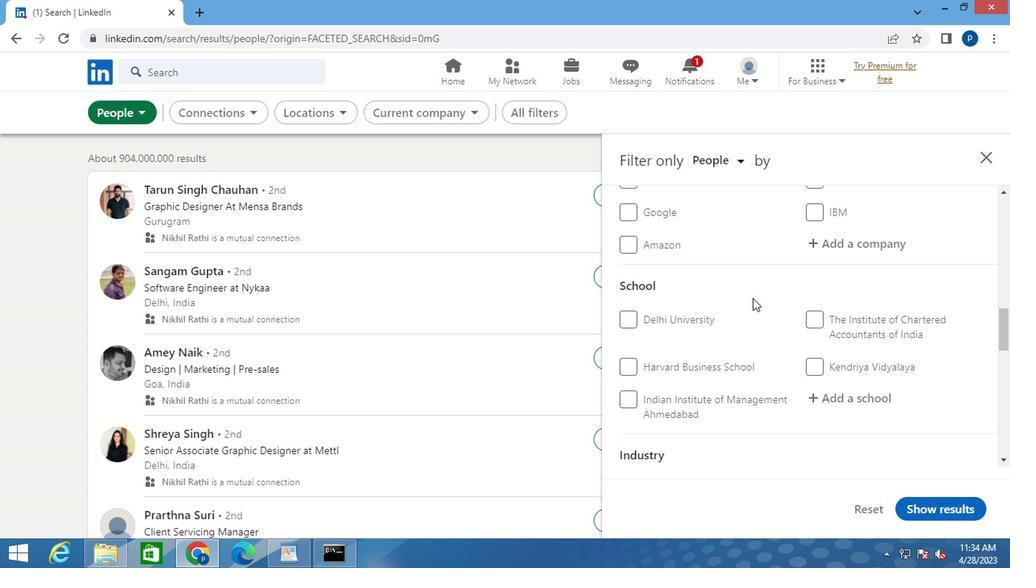 
Action: Mouse moved to (749, 302)
Screenshot: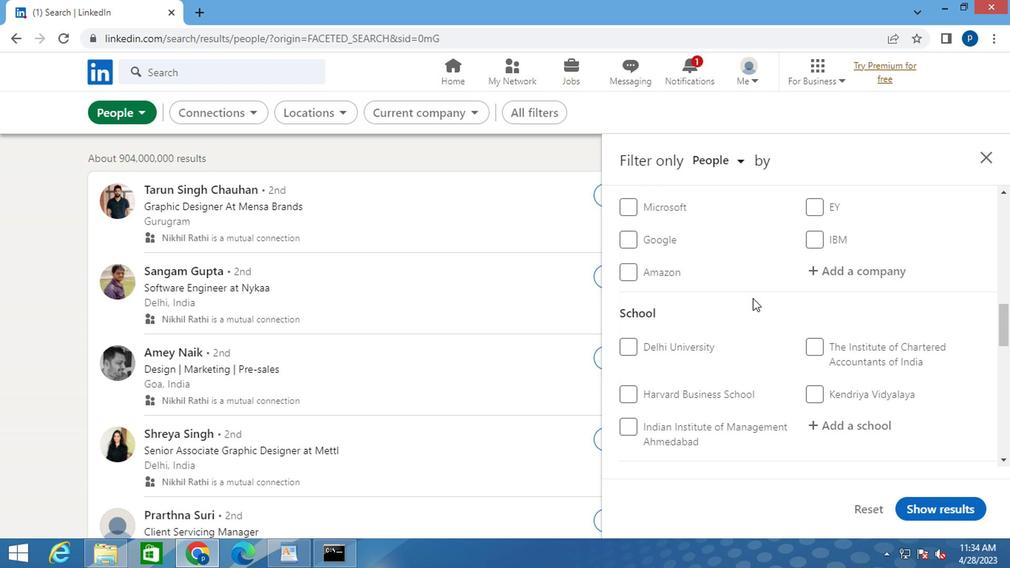 
Action: Mouse scrolled (749, 302) with delta (0, 0)
Screenshot: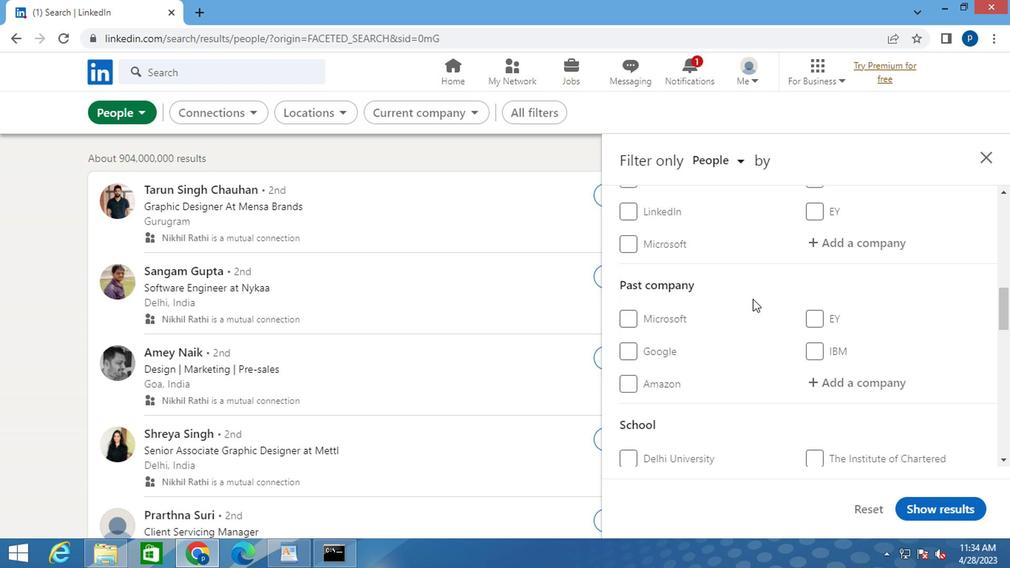 
Action: Mouse moved to (749, 305)
Screenshot: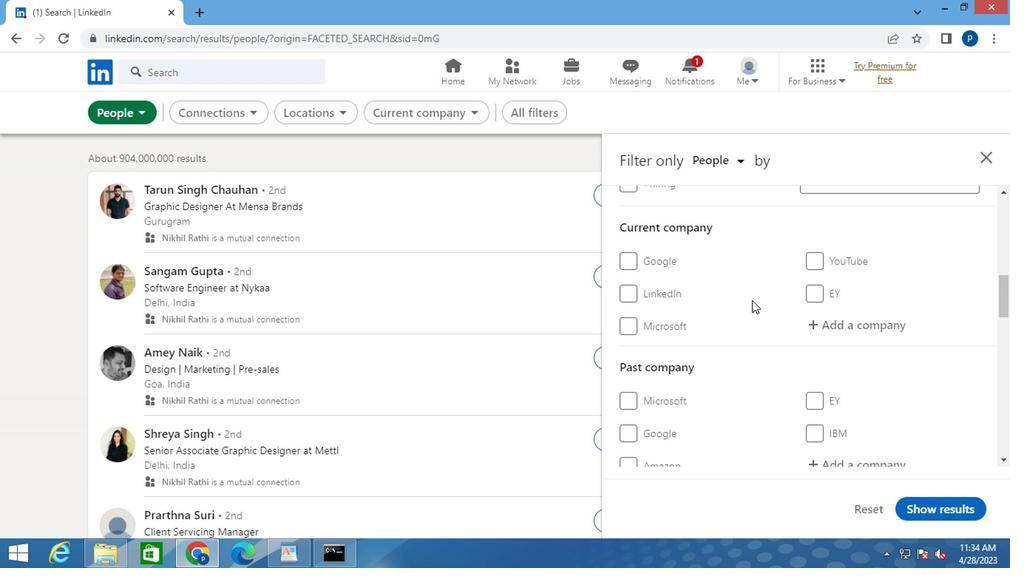 
Action: Mouse scrolled (749, 306) with delta (0, 0)
Screenshot: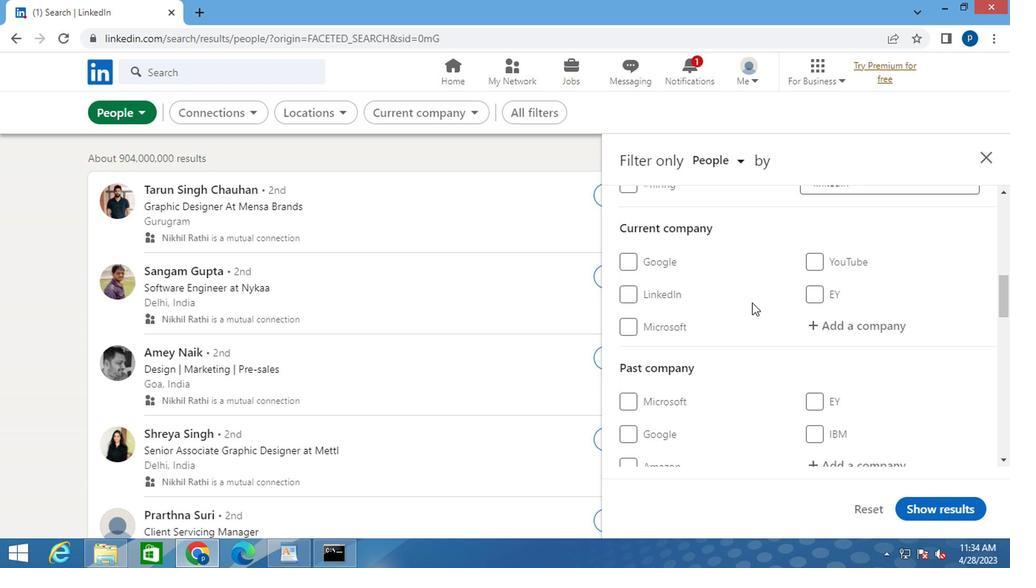
Action: Mouse moved to (835, 403)
Screenshot: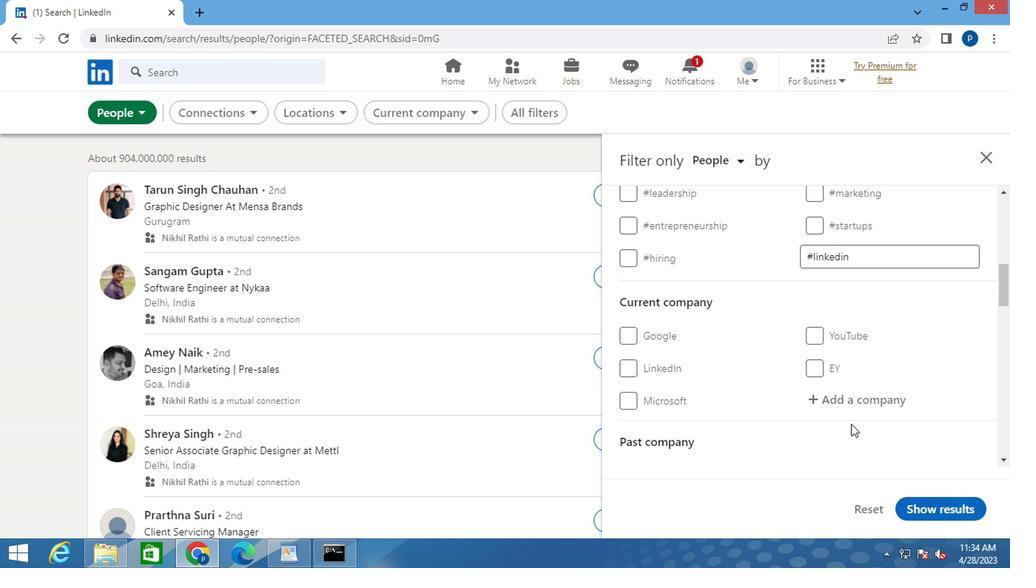 
Action: Mouse pressed left at (835, 403)
Screenshot: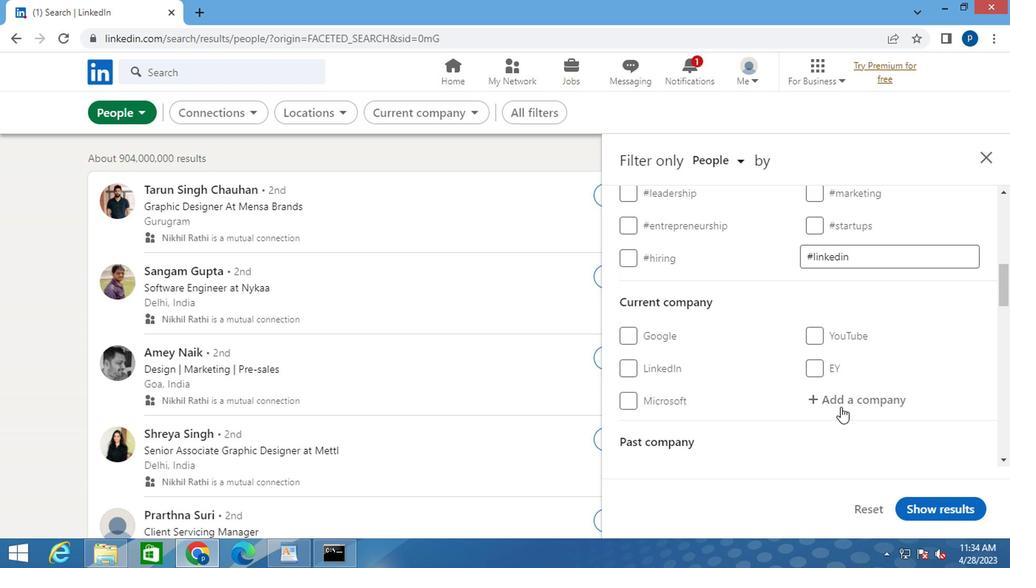 
Action: Key pressed <Key.caps_lock>CAPCO
Screenshot: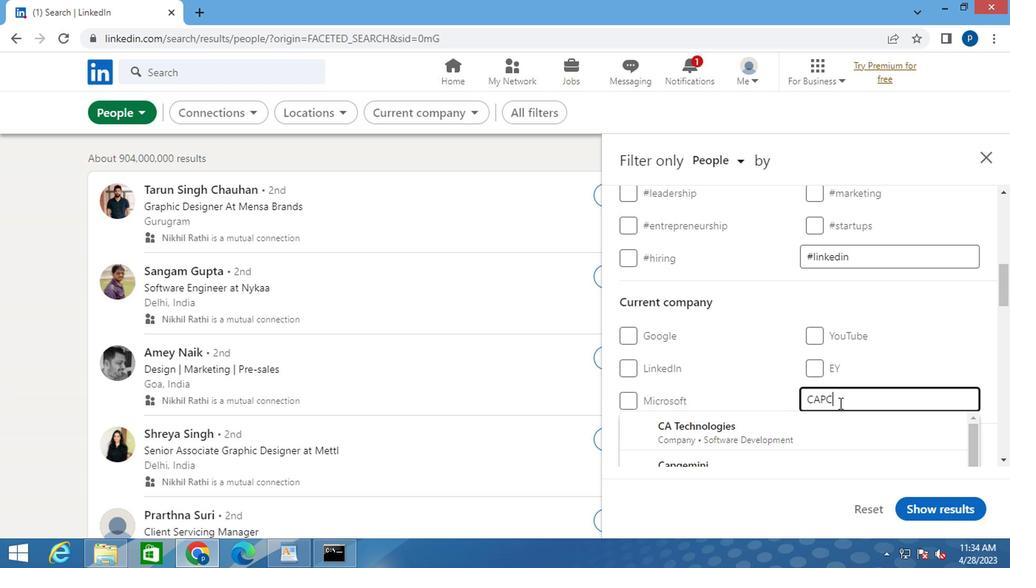 
Action: Mouse moved to (717, 426)
Screenshot: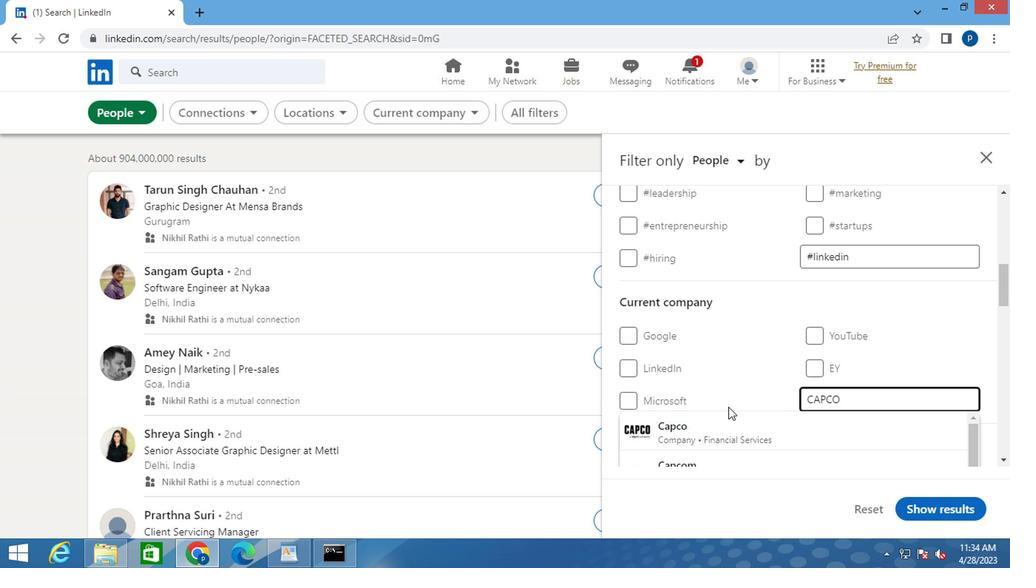 
Action: Mouse pressed left at (717, 426)
Screenshot: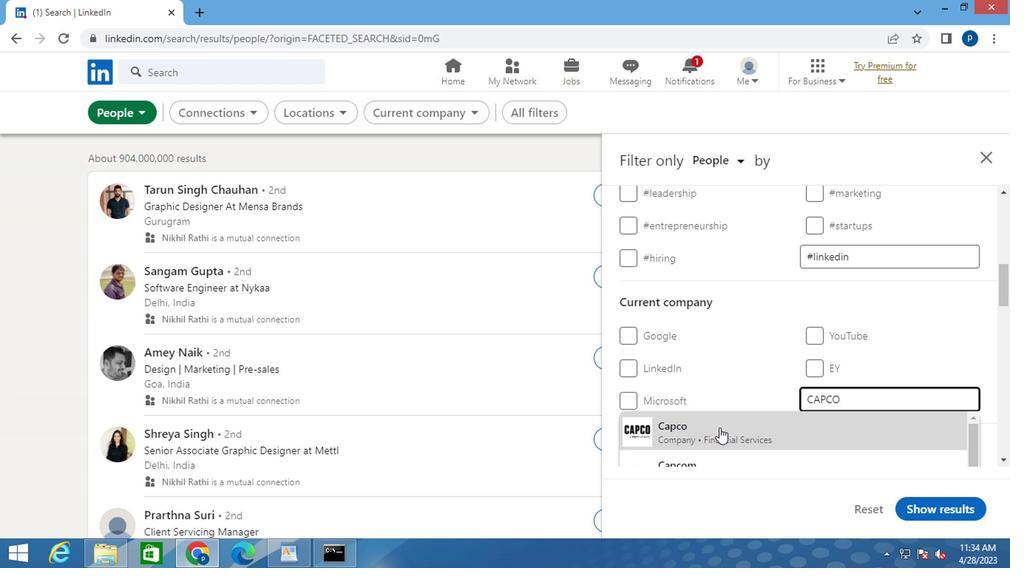 
Action: Mouse moved to (724, 381)
Screenshot: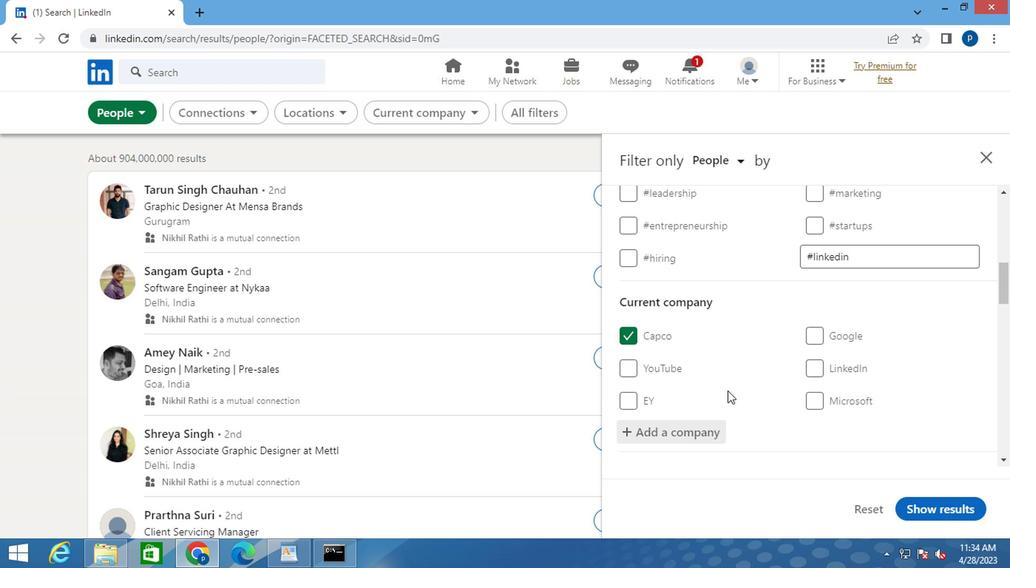 
Action: Mouse scrolled (724, 380) with delta (0, 0)
Screenshot: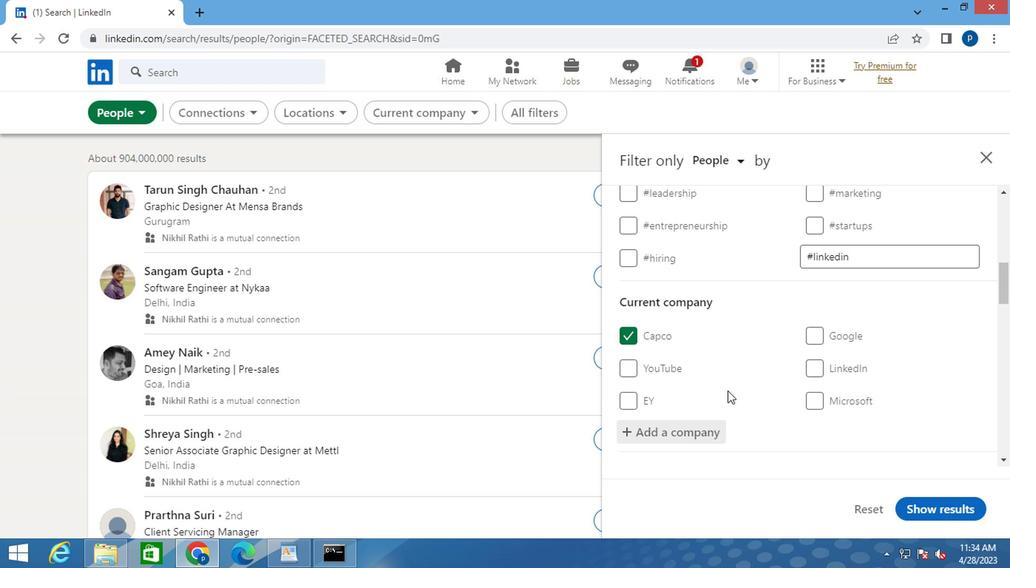 
Action: Mouse moved to (722, 380)
Screenshot: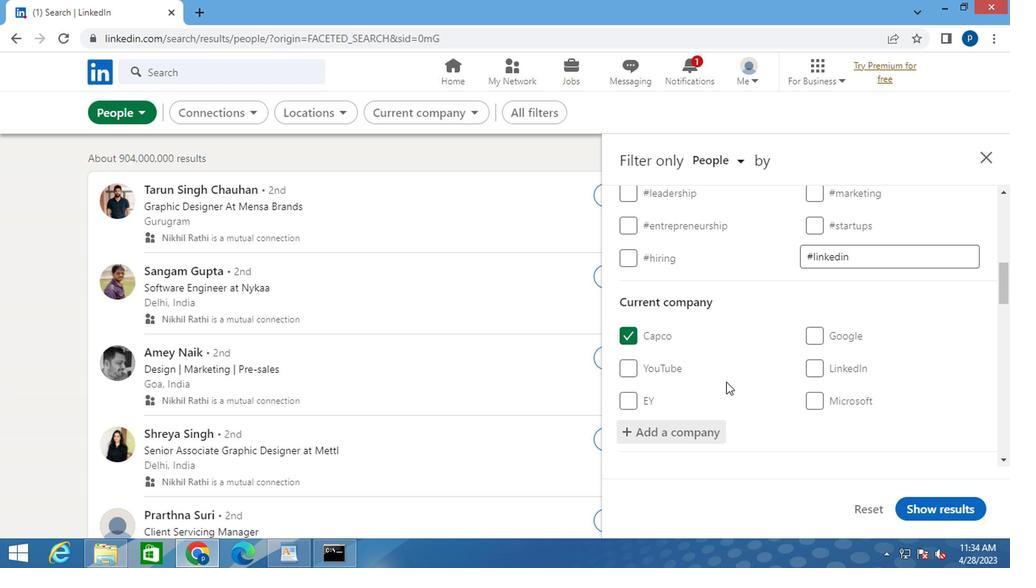 
Action: Mouse scrolled (722, 379) with delta (0, -1)
Screenshot: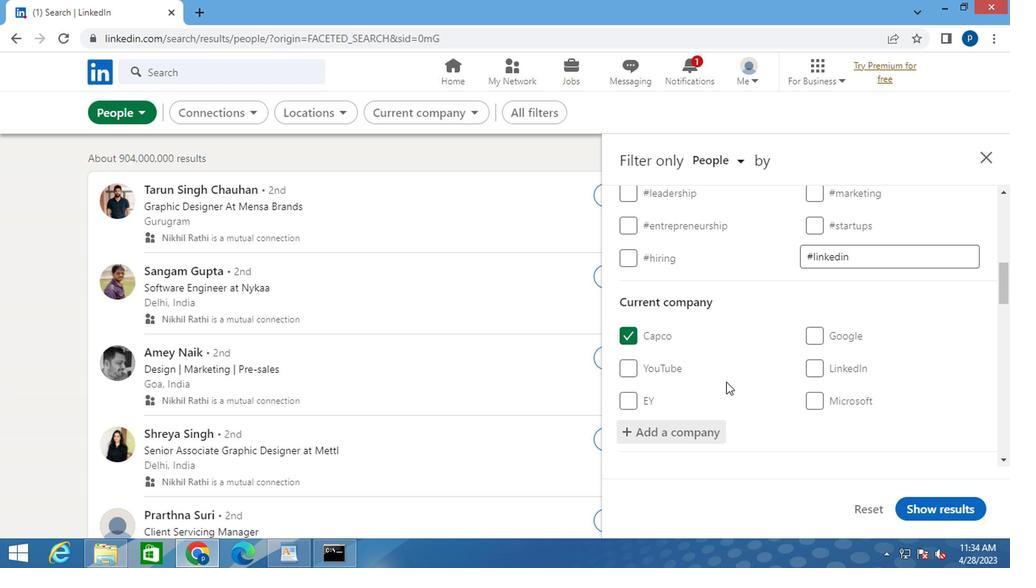 
Action: Mouse moved to (720, 364)
Screenshot: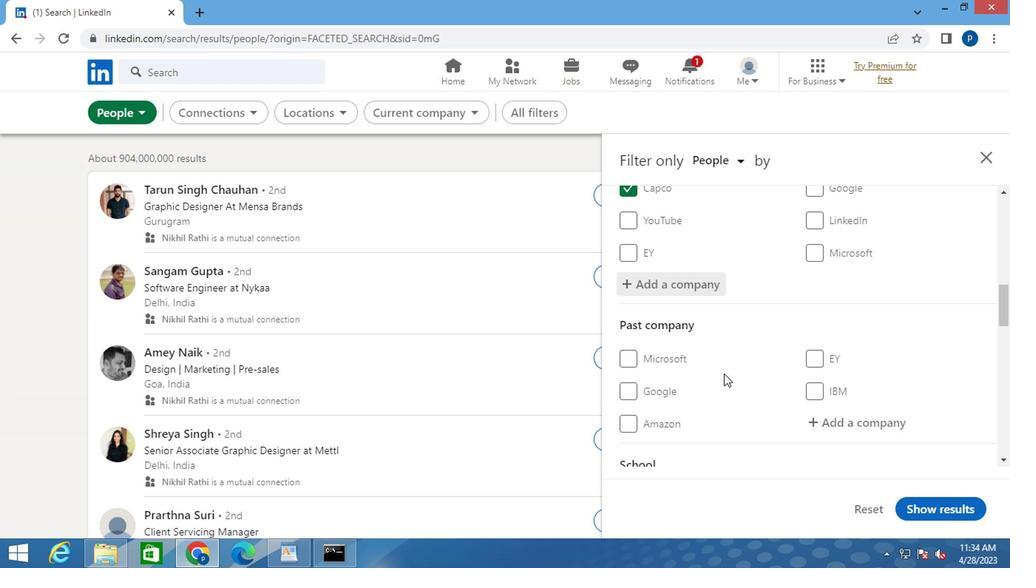 
Action: Mouse scrolled (720, 363) with delta (0, -1)
Screenshot: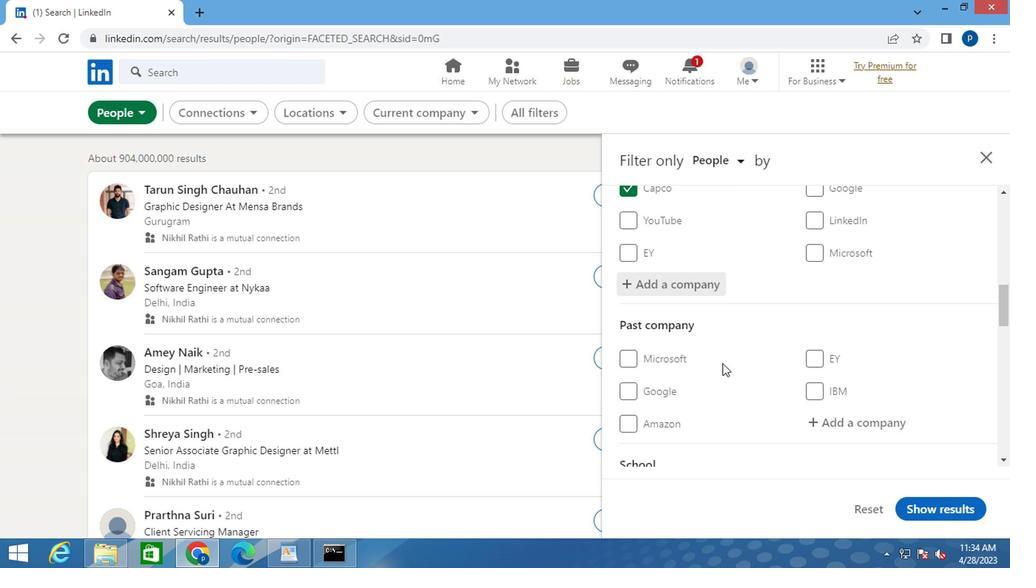 
Action: Mouse moved to (726, 363)
Screenshot: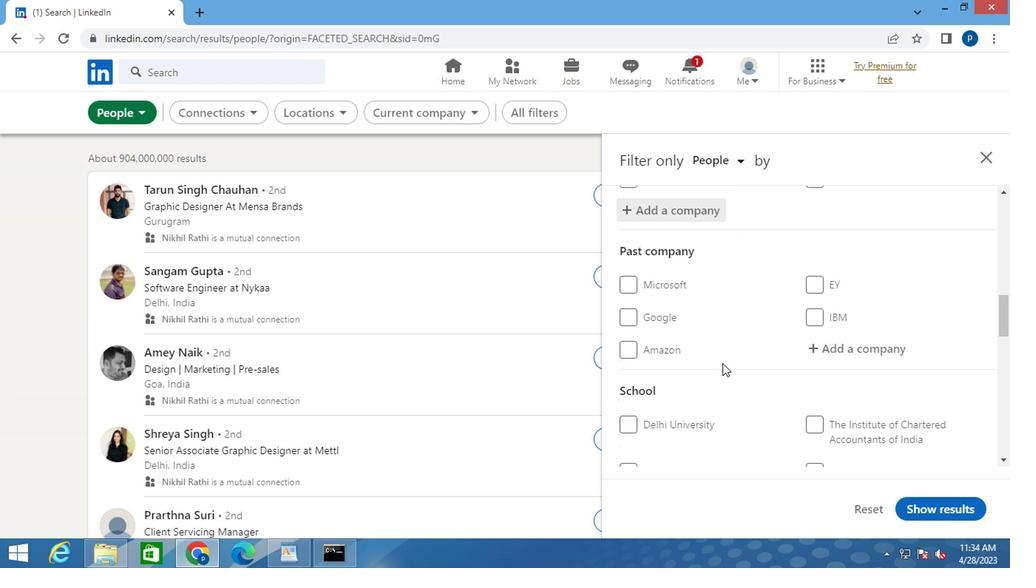 
Action: Mouse scrolled (726, 363) with delta (0, 0)
Screenshot: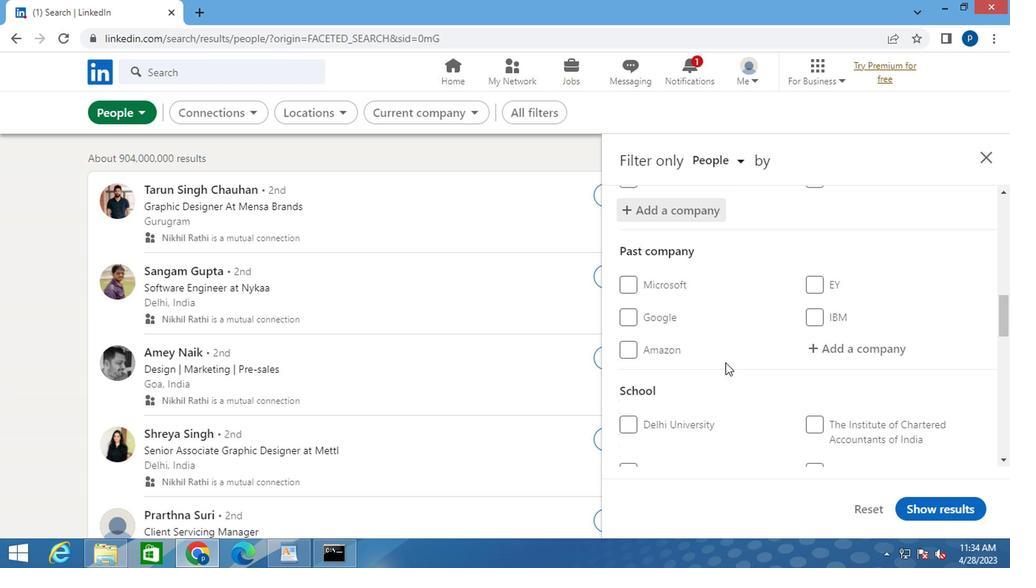 
Action: Mouse moved to (816, 424)
Screenshot: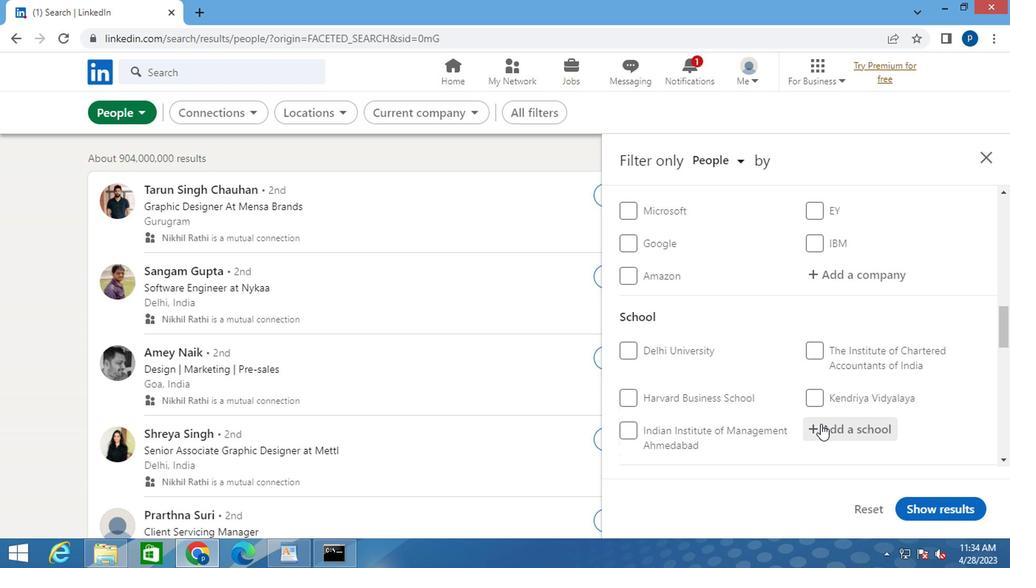 
Action: Mouse pressed left at (816, 424)
Screenshot: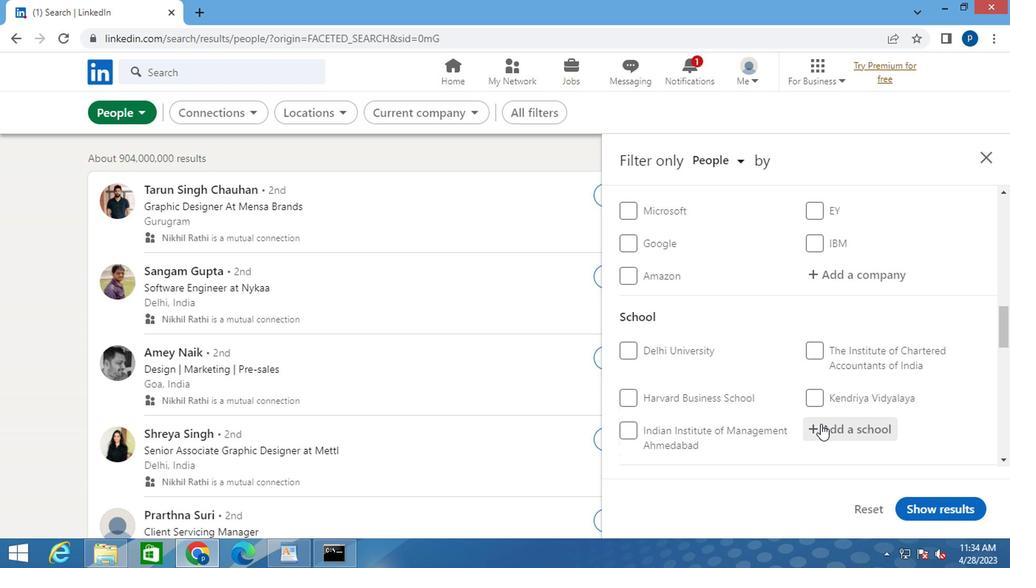 
Action: Key pressed IIHMR
Screenshot: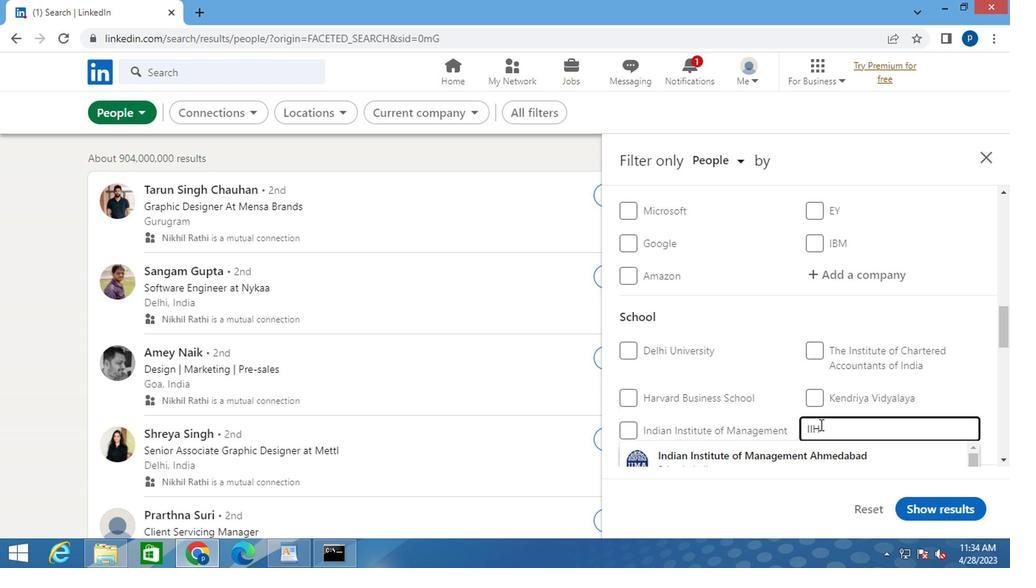 
Action: Mouse moved to (715, 352)
Screenshot: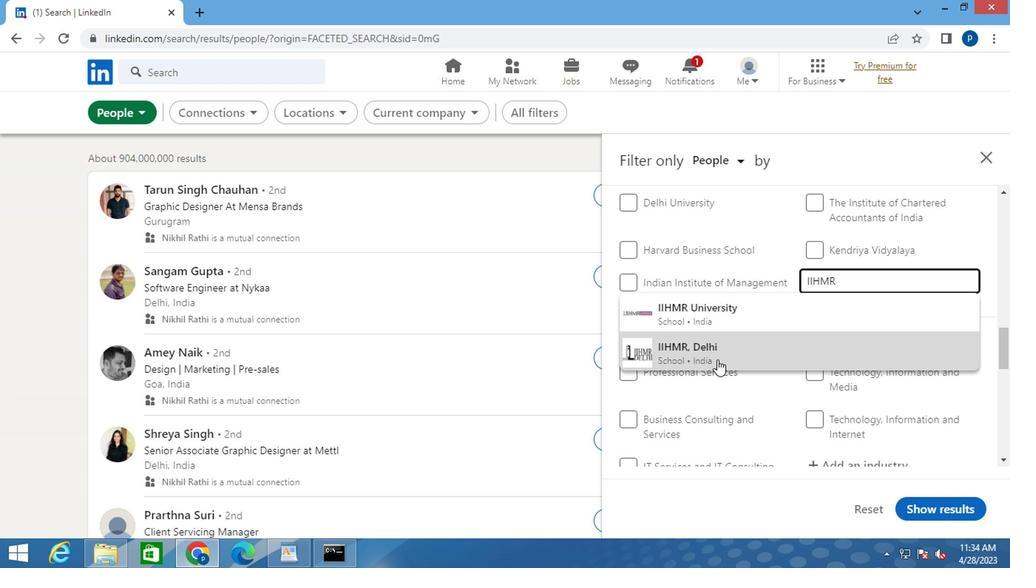 
Action: Mouse pressed left at (715, 352)
Screenshot: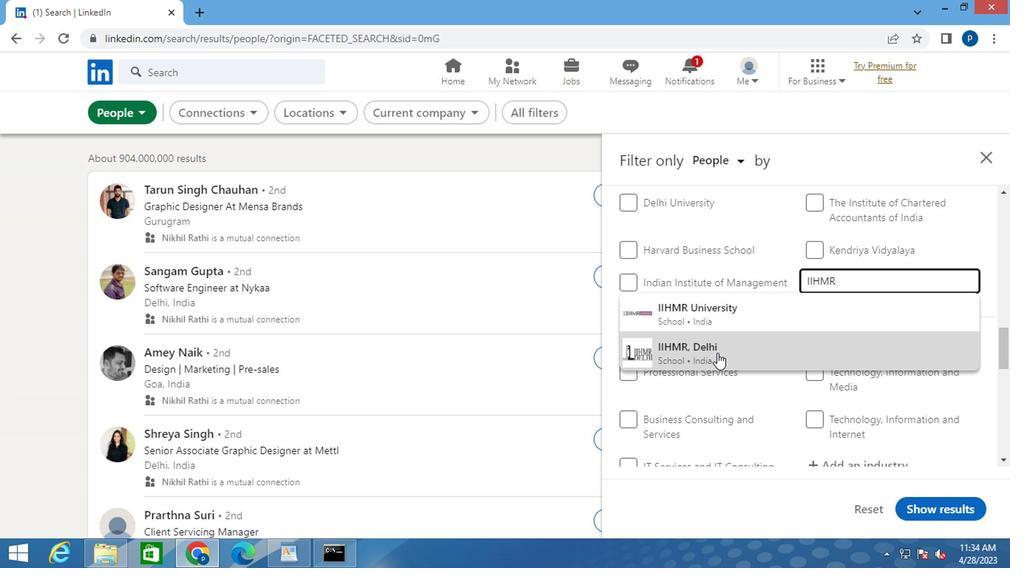
Action: Mouse moved to (715, 347)
Screenshot: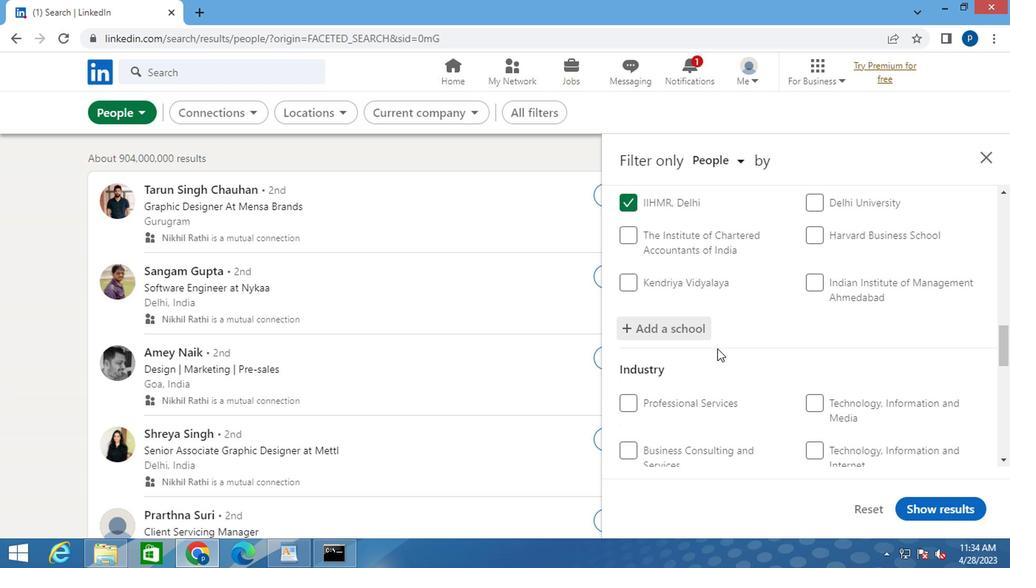 
Action: Mouse scrolled (715, 346) with delta (0, 0)
Screenshot: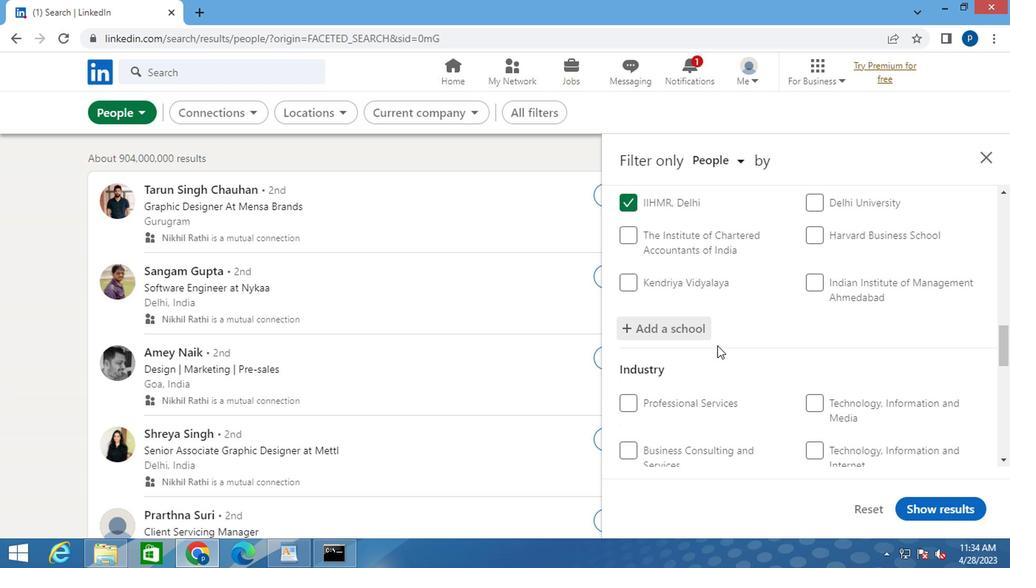 
Action: Mouse moved to (728, 348)
Screenshot: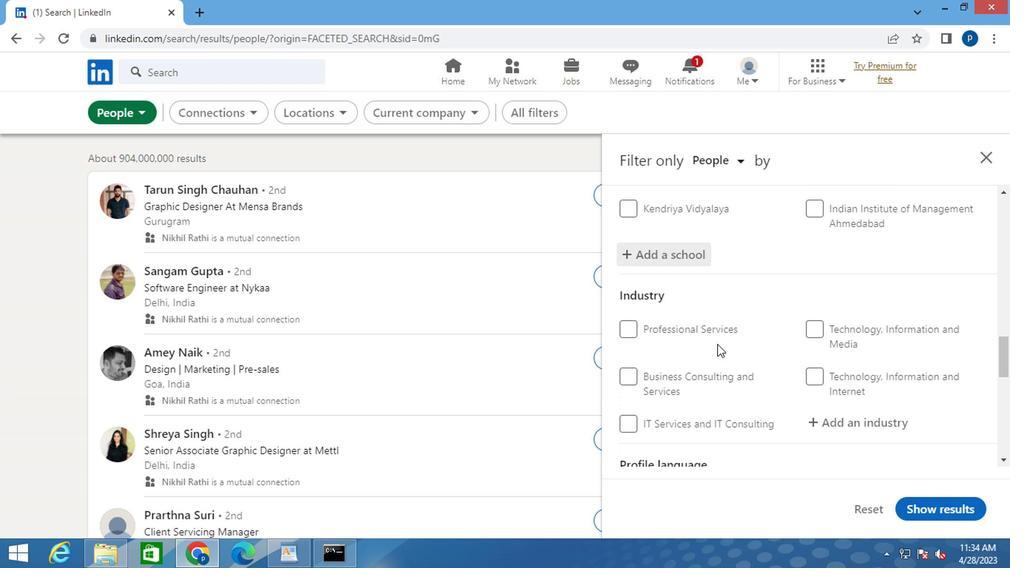 
Action: Mouse scrolled (728, 347) with delta (0, -1)
Screenshot: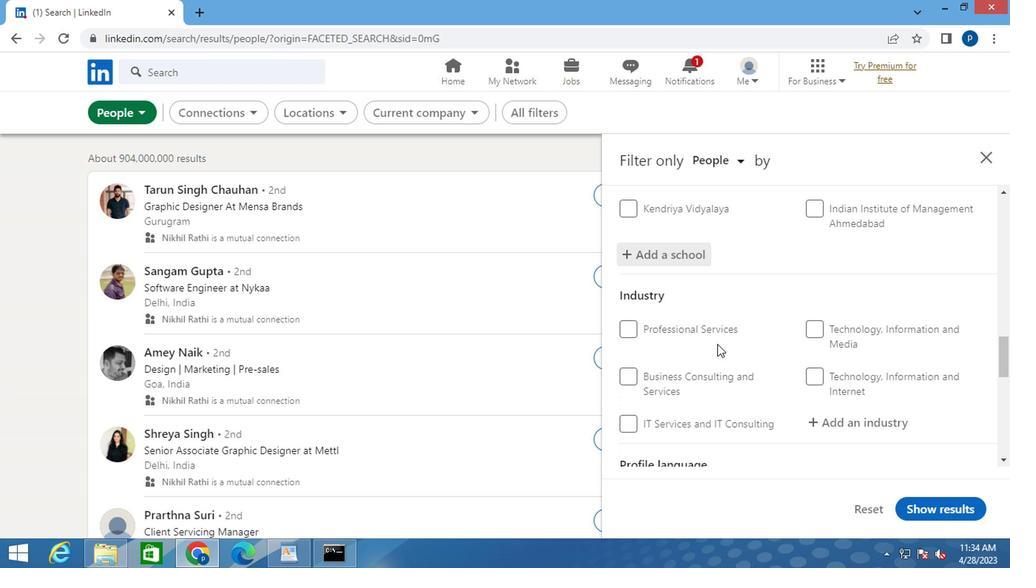 
Action: Mouse moved to (821, 351)
Screenshot: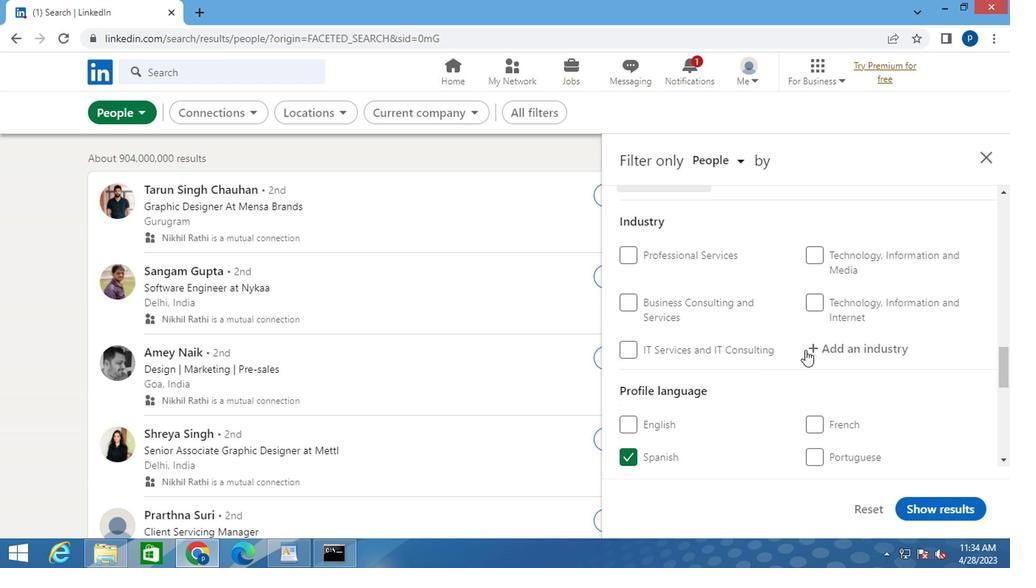 
Action: Mouse pressed left at (821, 351)
Screenshot: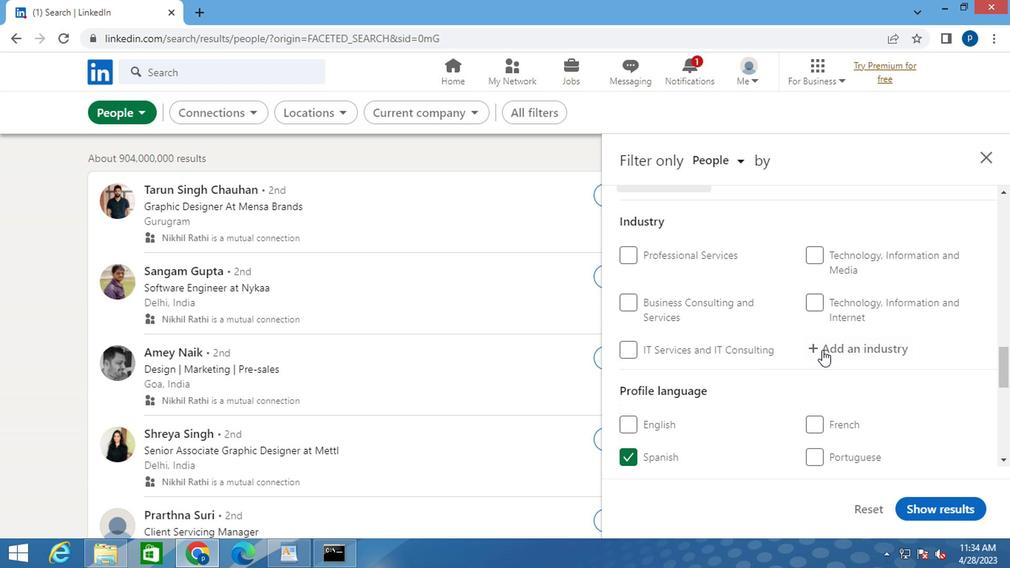 
Action: Mouse moved to (821, 349)
Screenshot: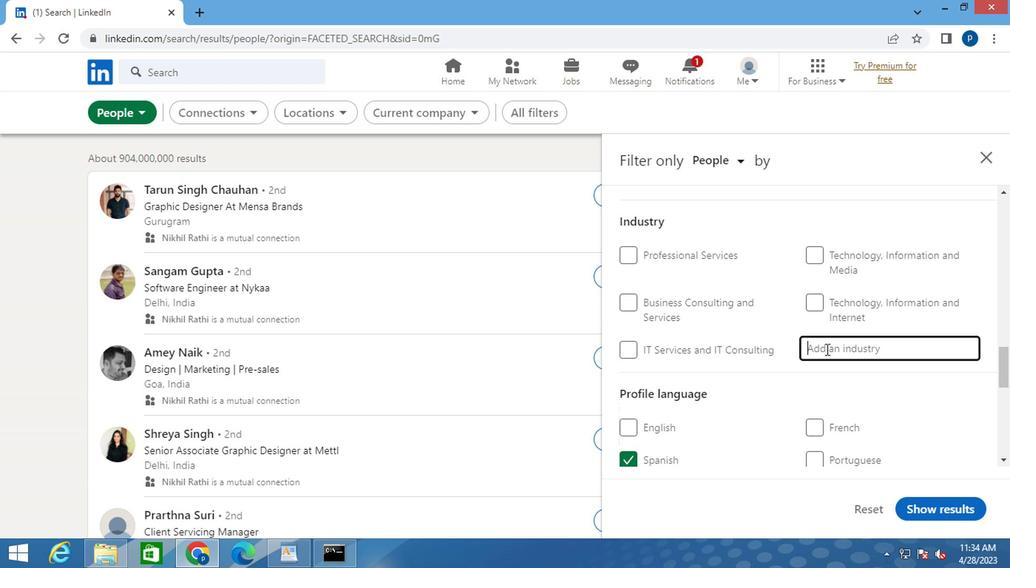 
Action: Key pressed <Key.caps_lock>I<Key.caps_lock><Key.backspace>I<Key.caps_lock>NVESTMENT<Key.space>
Screenshot: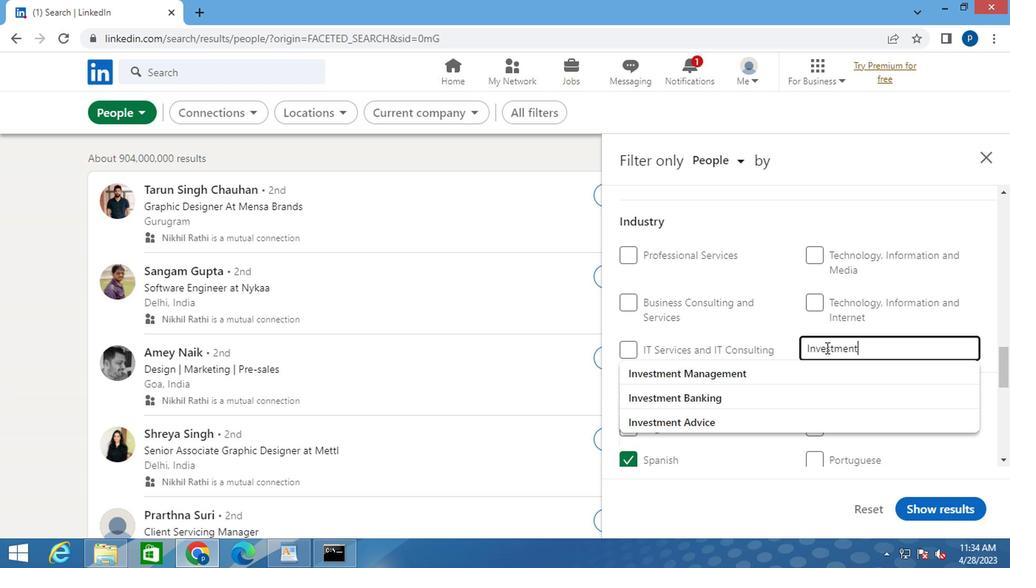 
Action: Mouse moved to (734, 374)
Screenshot: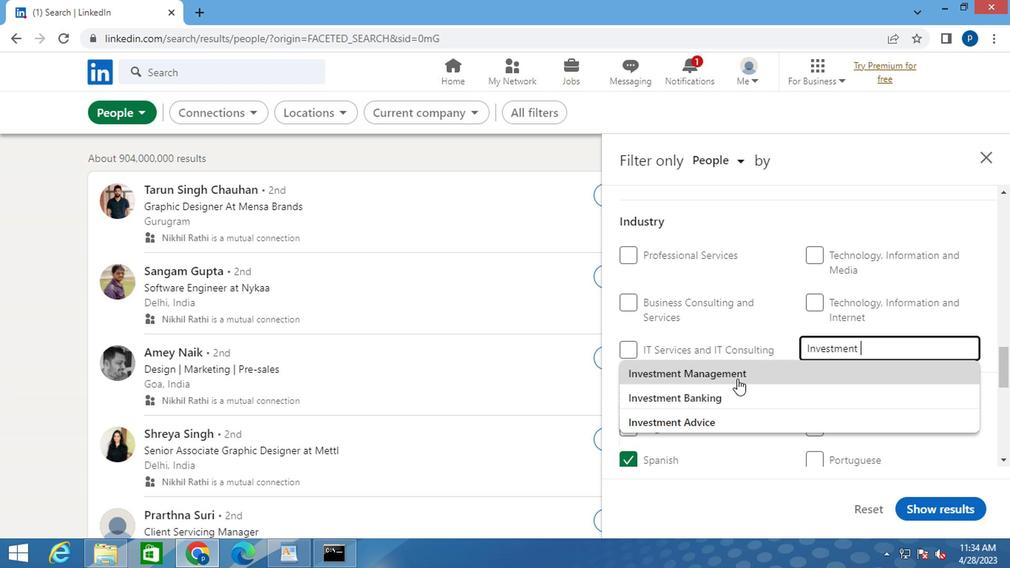 
Action: Mouse pressed left at (734, 374)
Screenshot: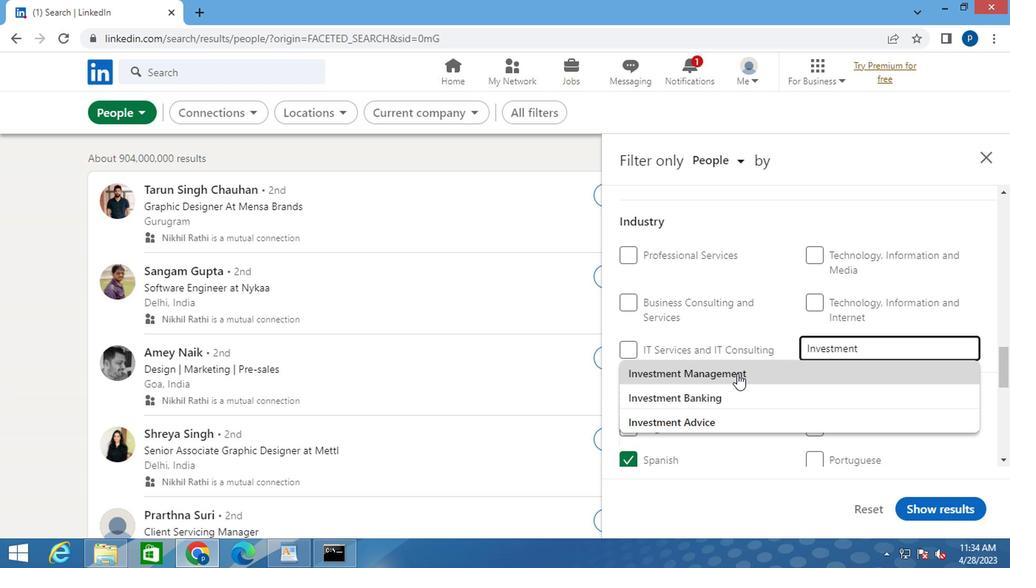 
Action: Mouse scrolled (734, 373) with delta (0, -1)
Screenshot: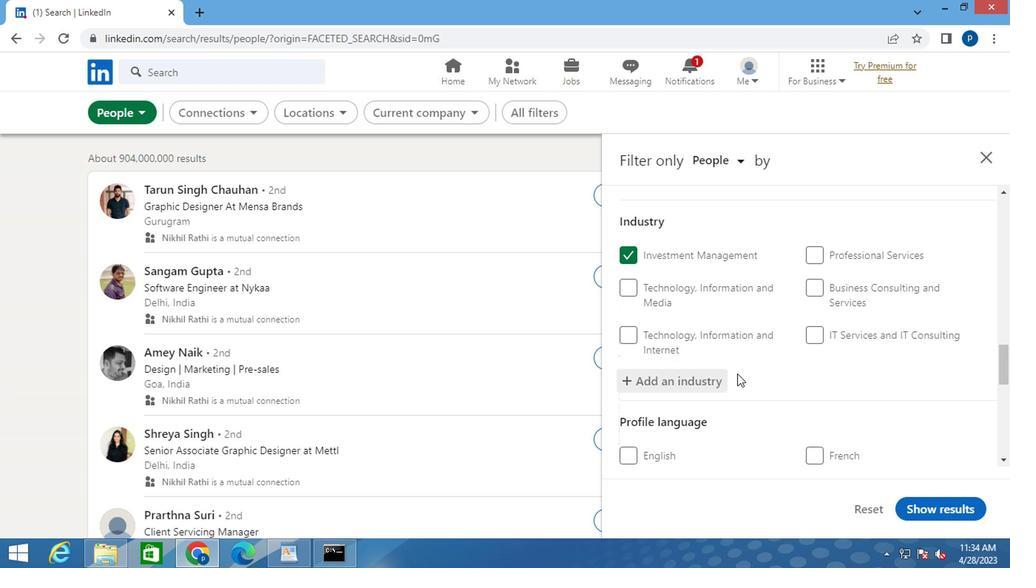
Action: Mouse scrolled (734, 373) with delta (0, -1)
Screenshot: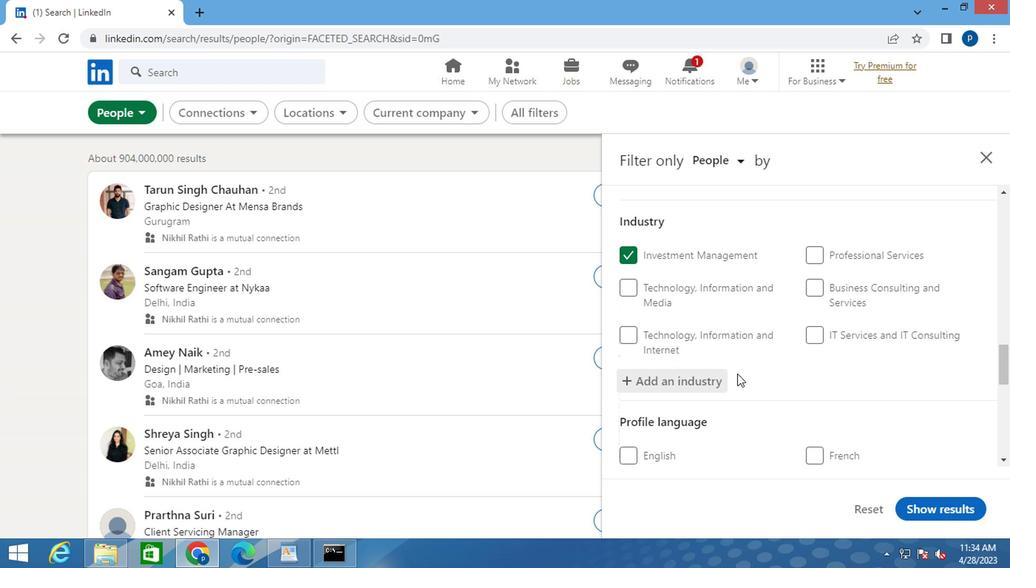 
Action: Mouse scrolled (734, 373) with delta (0, -1)
Screenshot: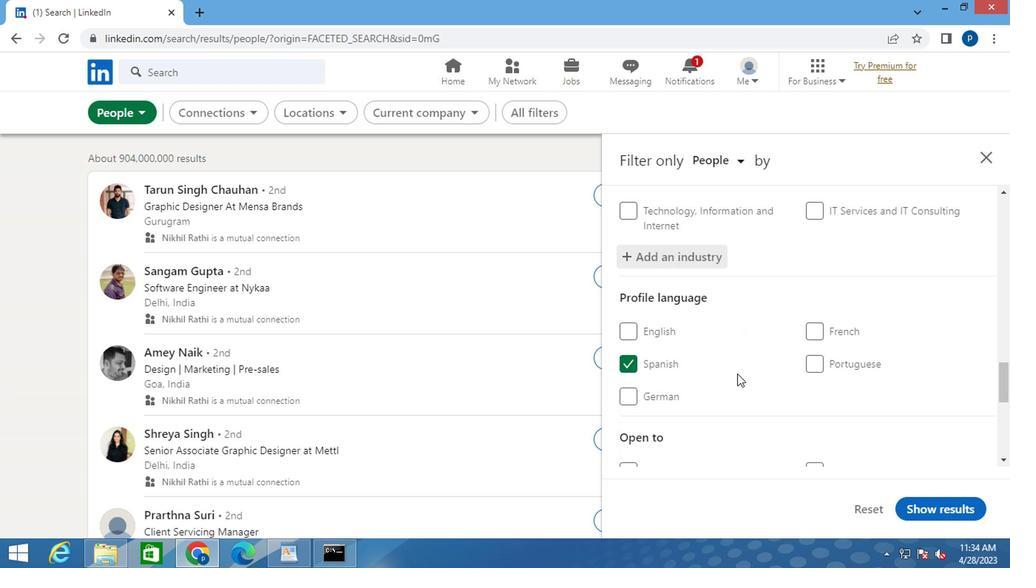 
Action: Mouse moved to (776, 384)
Screenshot: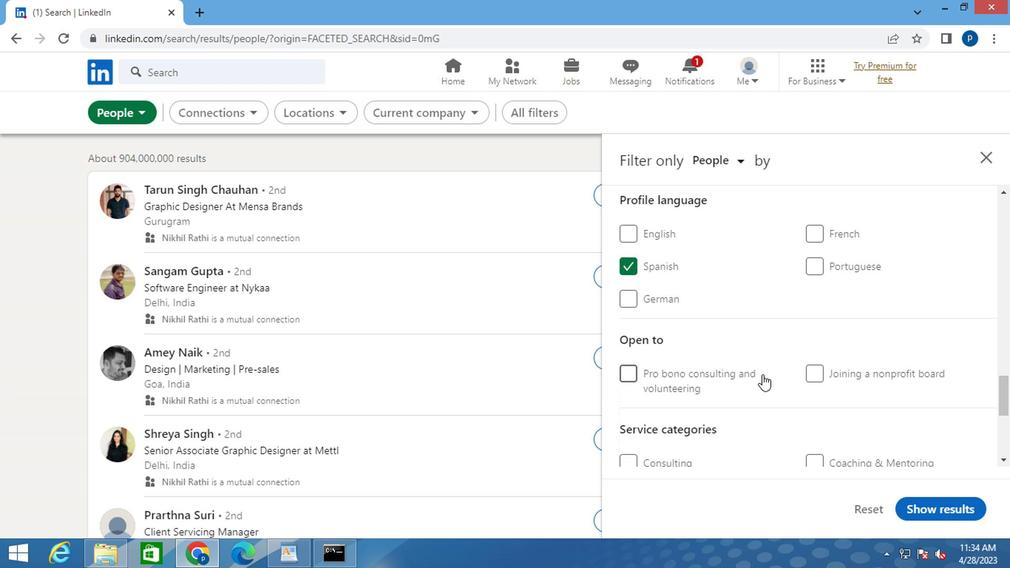 
Action: Mouse scrolled (776, 383) with delta (0, -1)
Screenshot: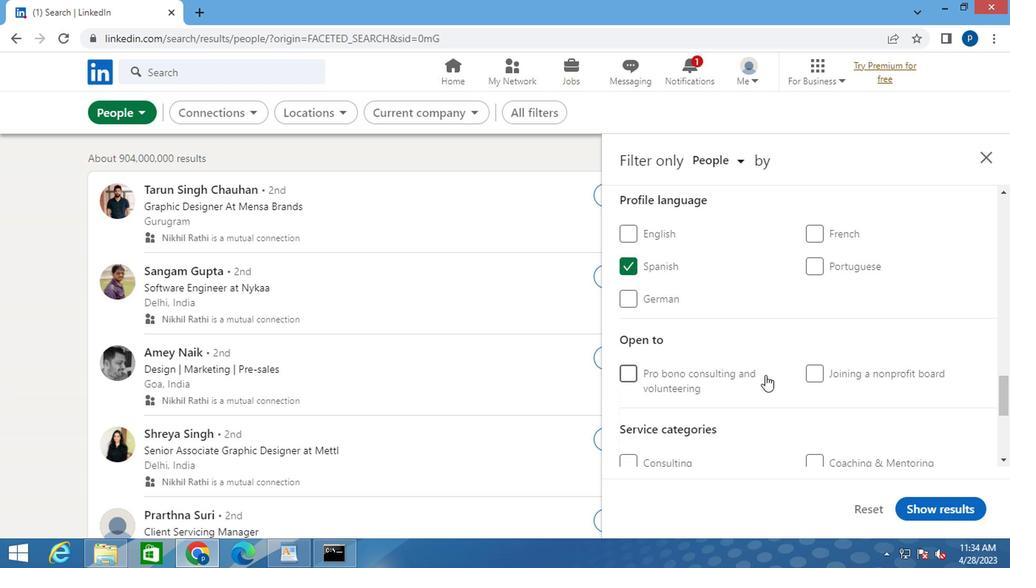 
Action: Mouse moved to (837, 451)
Screenshot: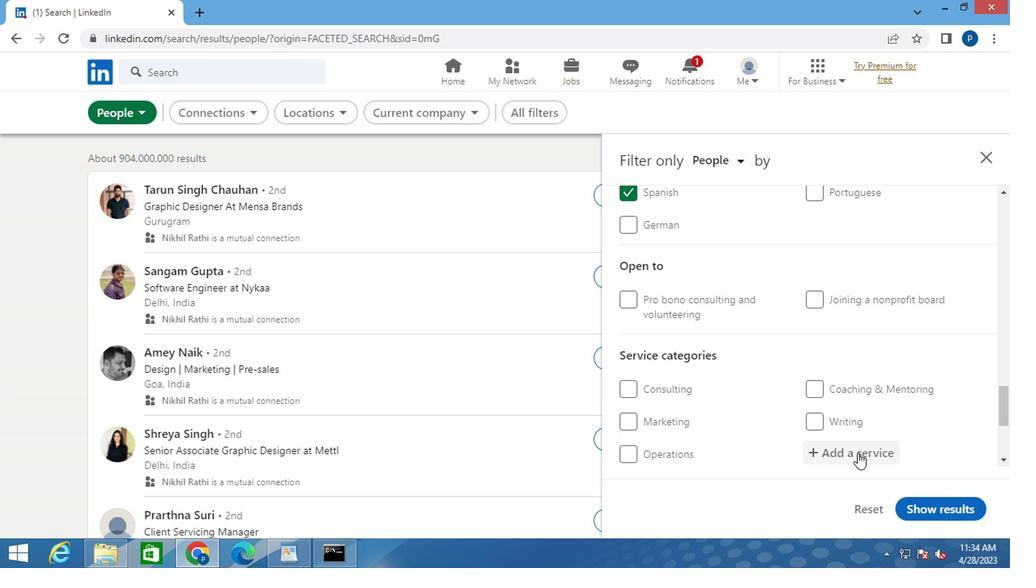 
Action: Mouse pressed left at (837, 451)
Screenshot: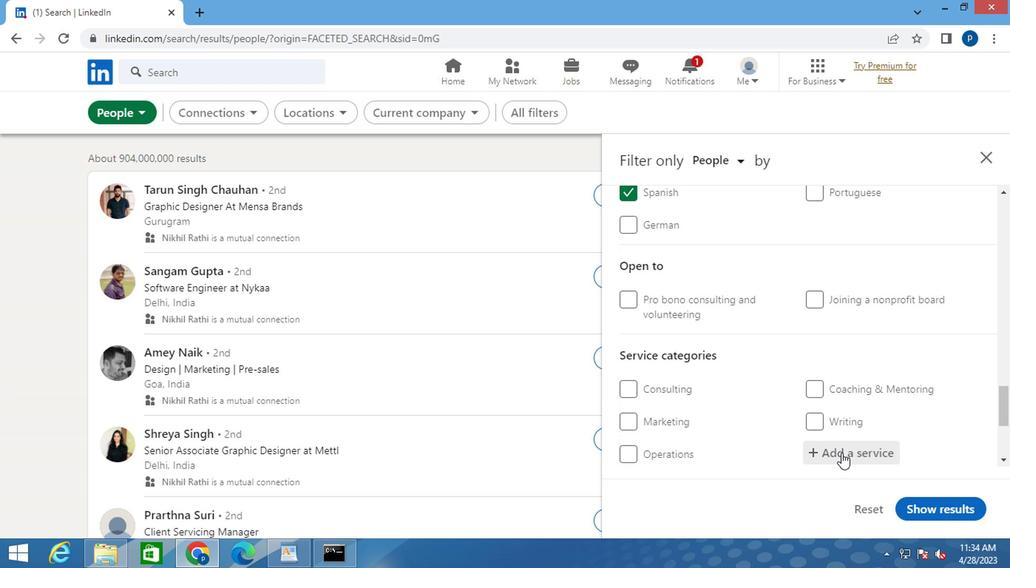 
Action: Mouse moved to (832, 449)
Screenshot: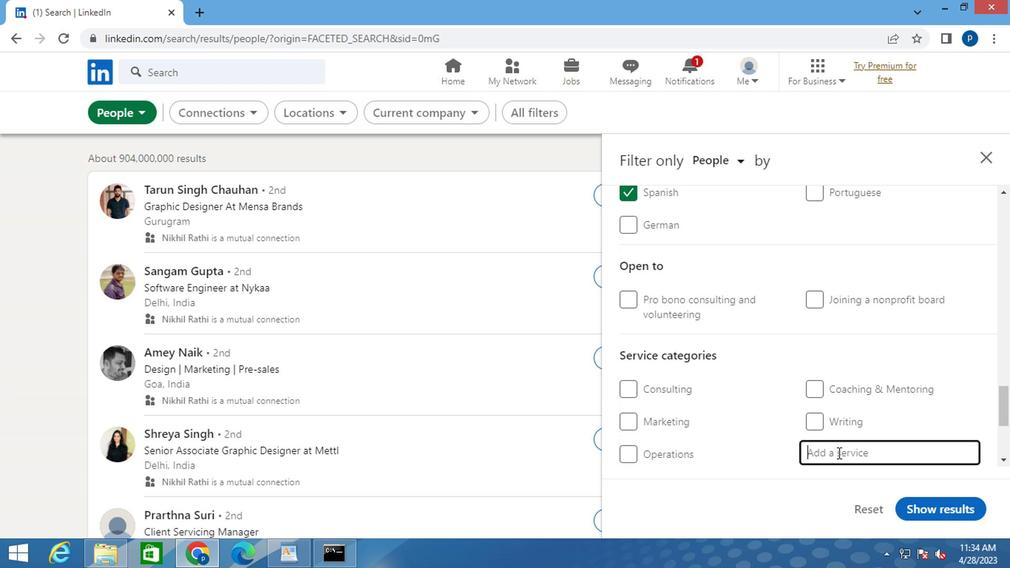 
Action: Mouse pressed left at (832, 449)
Screenshot: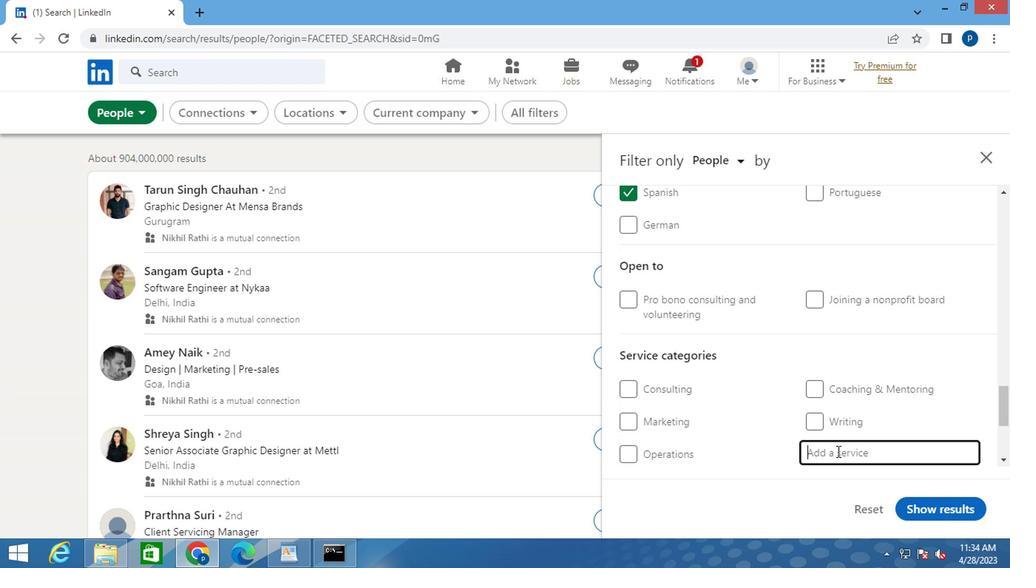 
Action: Key pressed <Key.caps_lock>C<Key.caps_lock>ONTENT<Key.space>
Screenshot: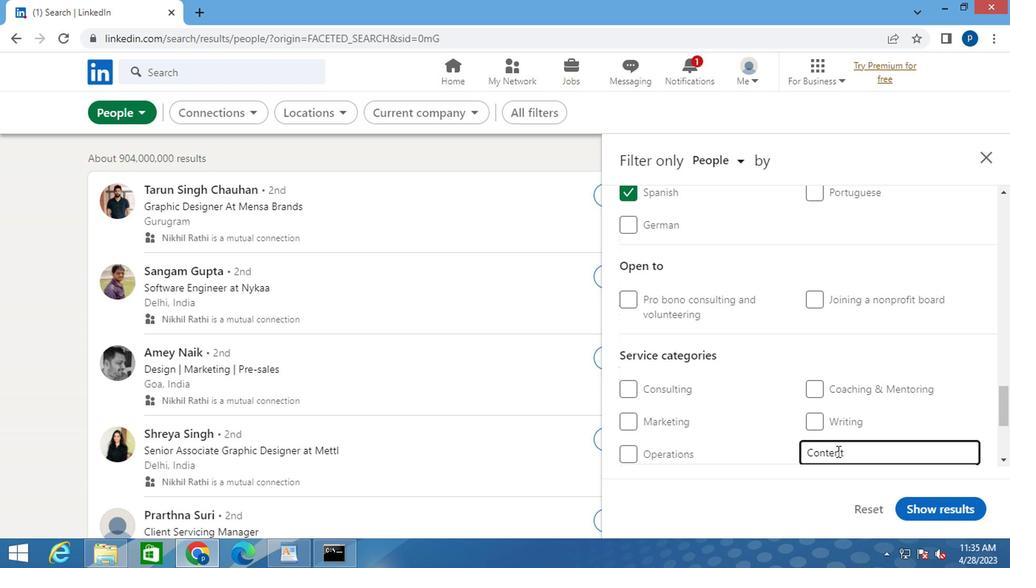 
Action: Mouse moved to (823, 422)
Screenshot: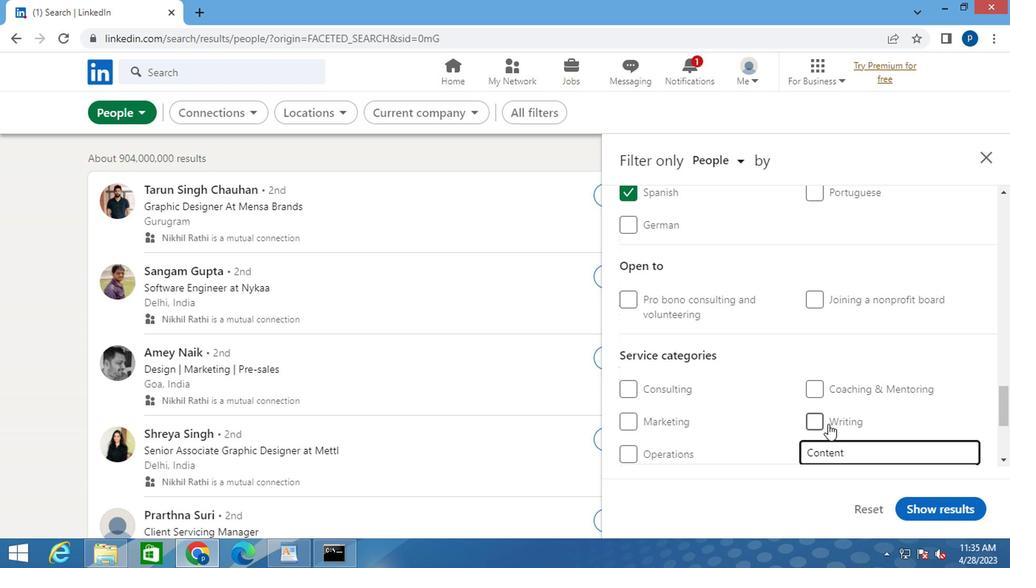 
Action: Mouse scrolled (823, 421) with delta (0, 0)
Screenshot: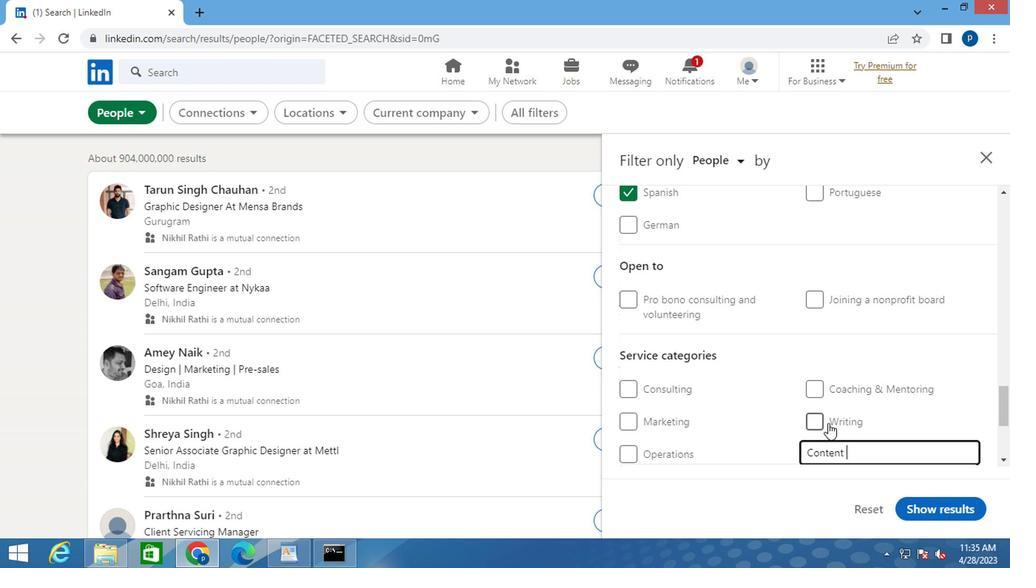 
Action: Mouse moved to (706, 399)
Screenshot: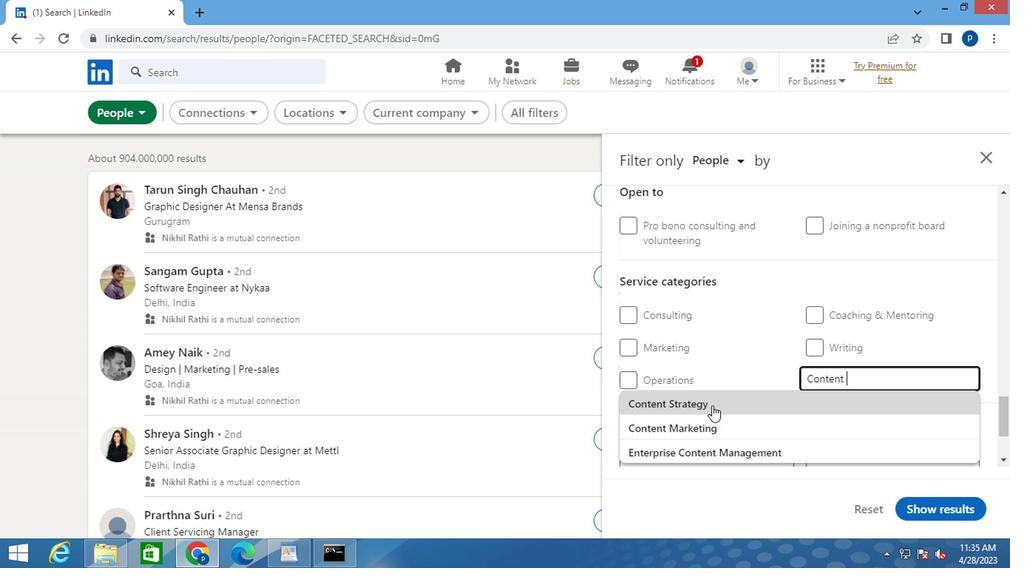 
Action: Mouse pressed left at (705, 395)
Screenshot: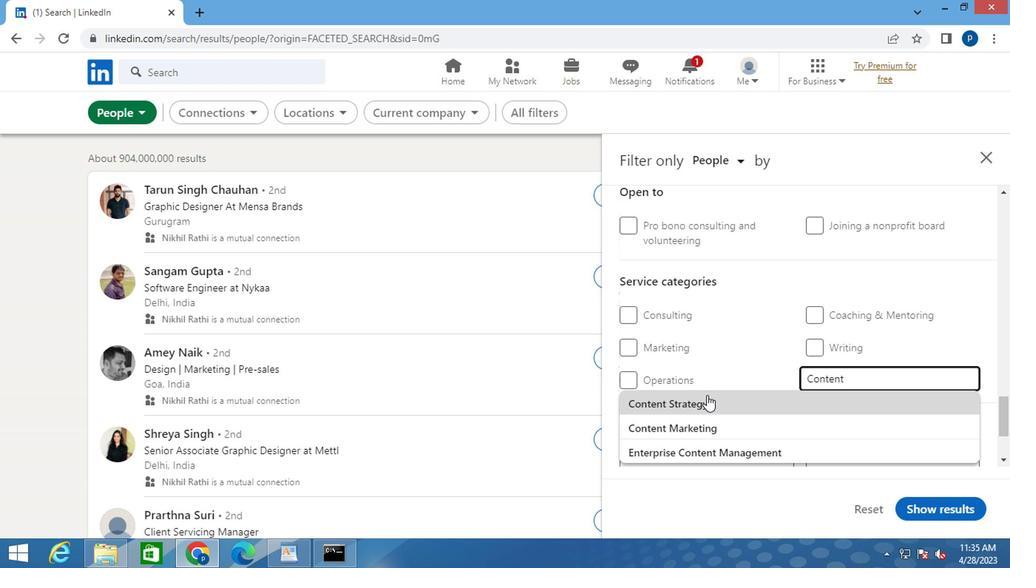 
Action: Mouse moved to (709, 398)
Screenshot: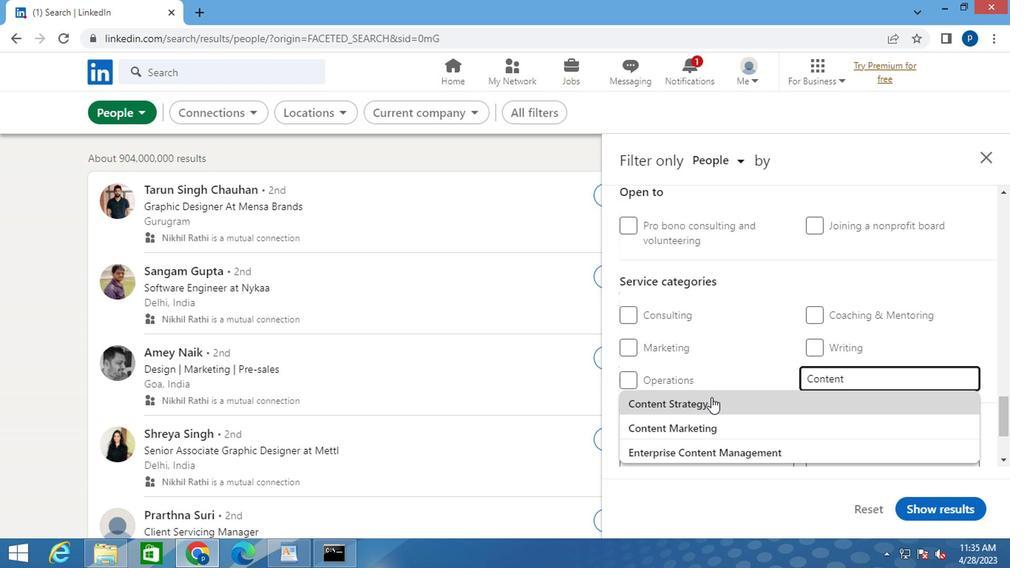 
Action: Mouse pressed left at (709, 398)
Screenshot: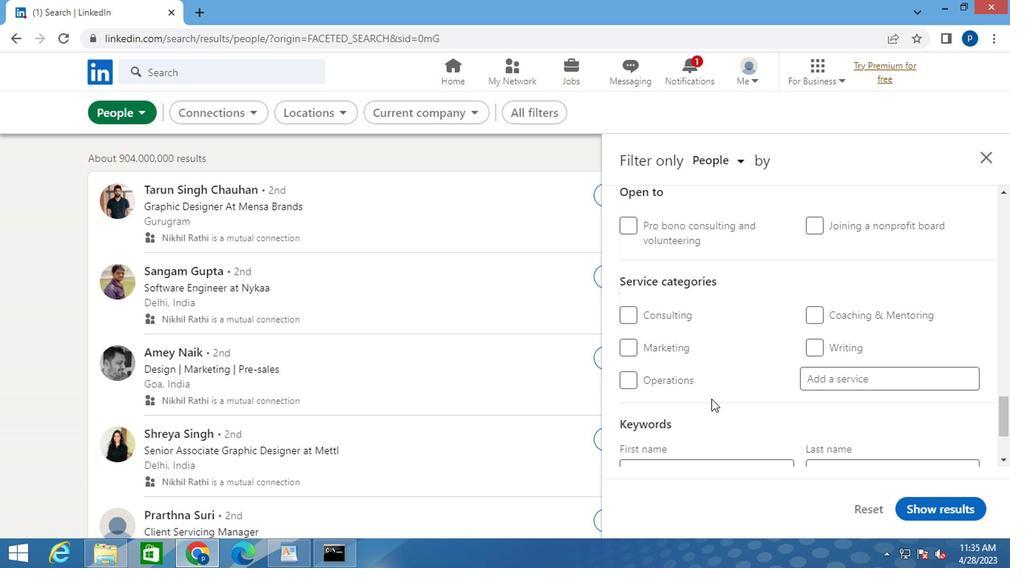 
Action: Mouse moved to (718, 388)
Screenshot: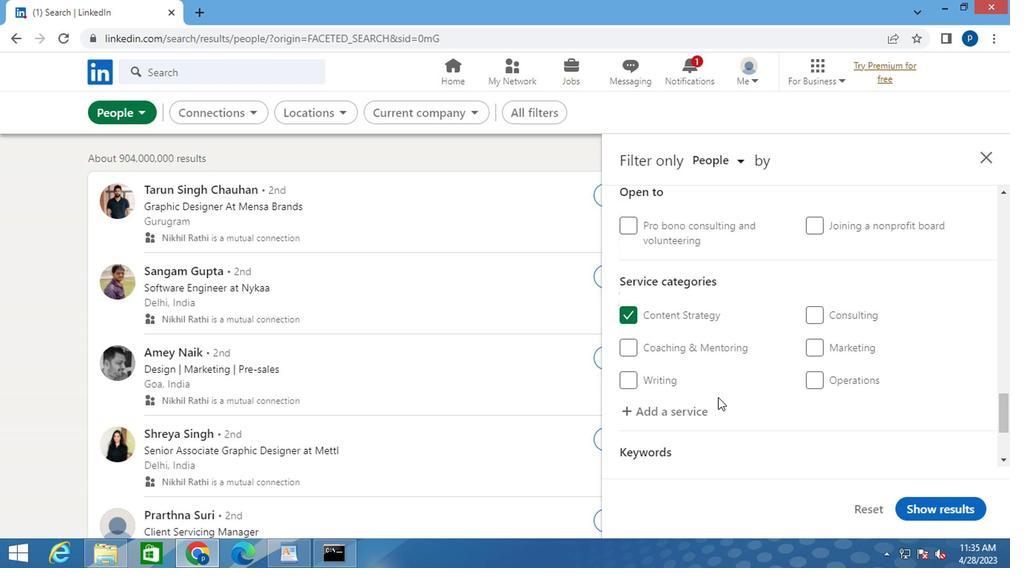 
Action: Mouse scrolled (718, 395) with delta (0, -1)
Screenshot: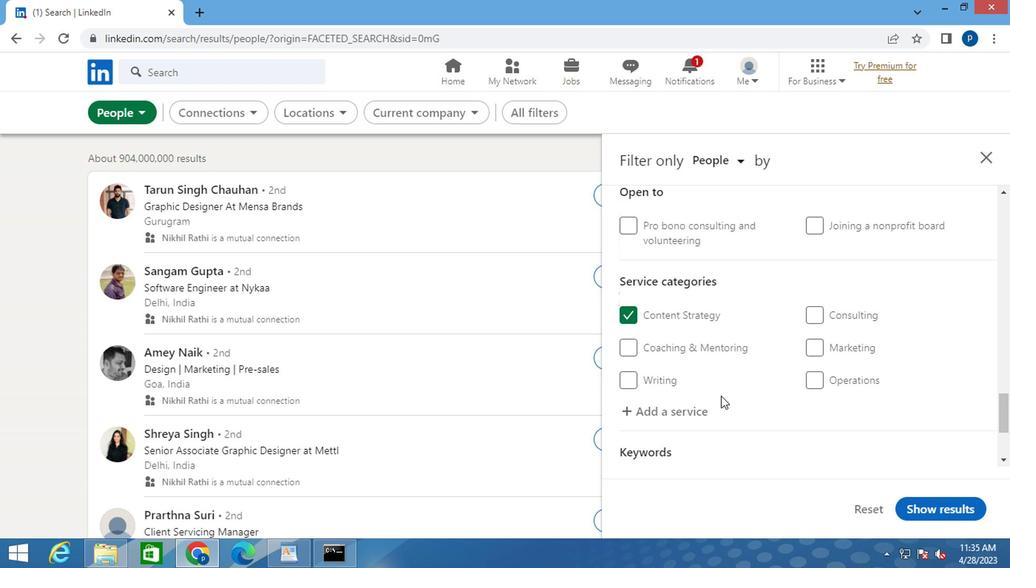 
Action: Mouse moved to (769, 391)
Screenshot: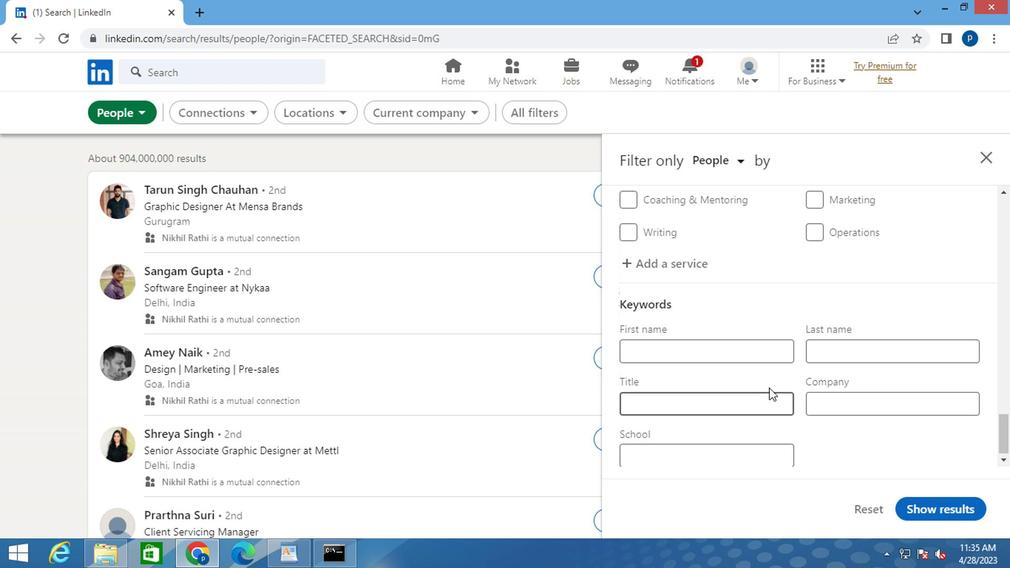 
Action: Mouse scrolled (769, 390) with delta (0, -1)
Screenshot: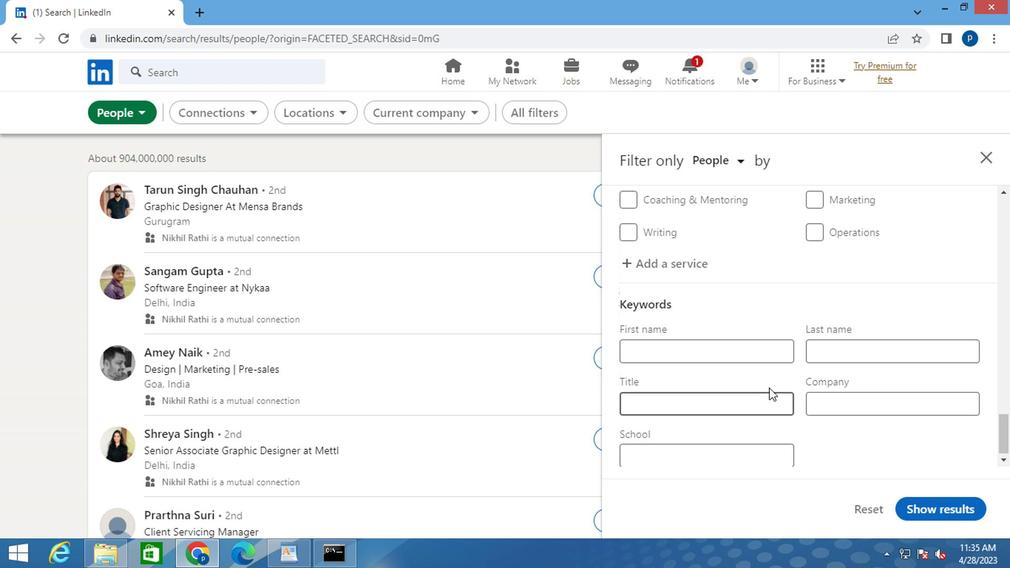 
Action: Mouse moved to (684, 394)
Screenshot: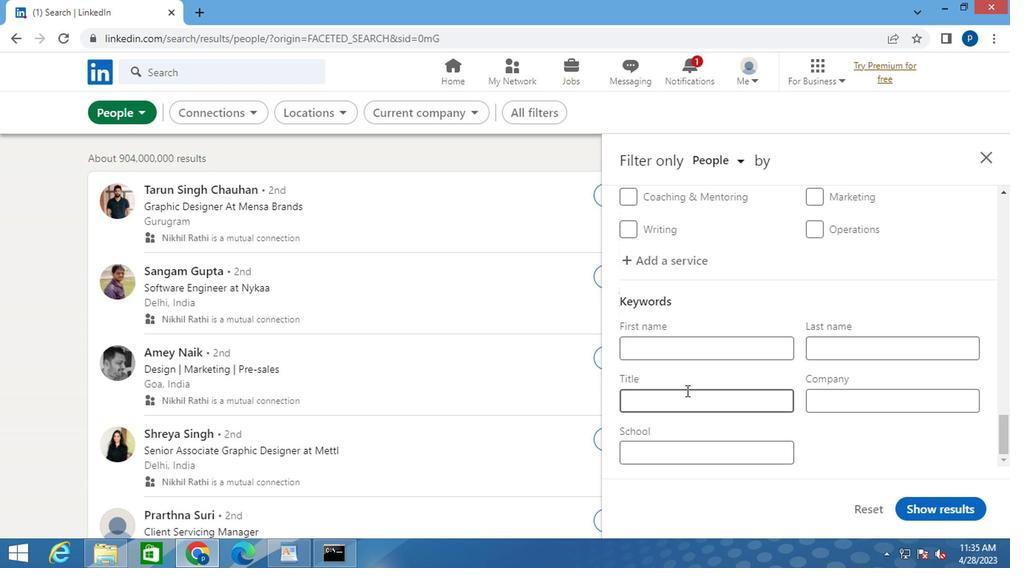 
Action: Mouse pressed left at (684, 394)
Screenshot: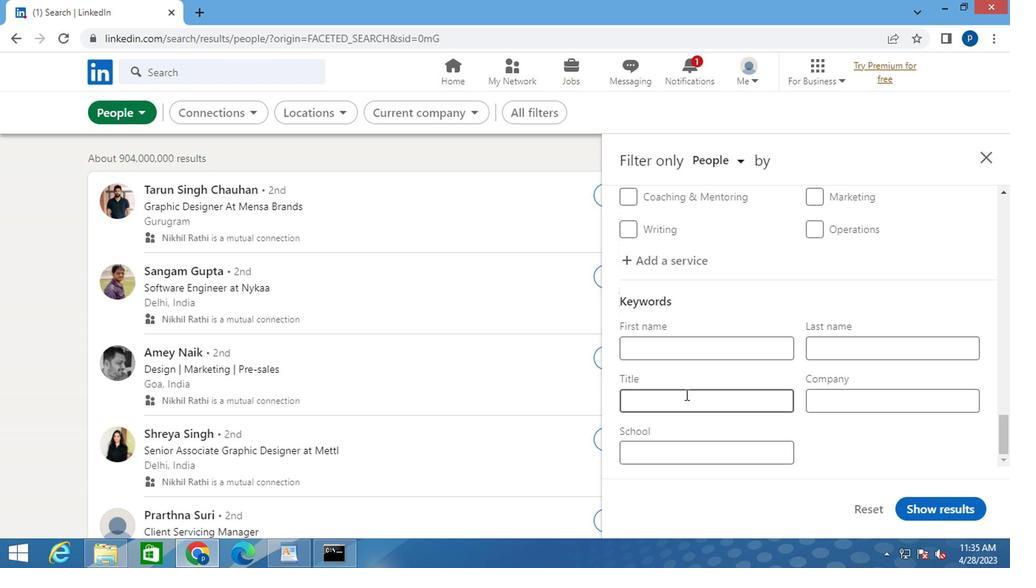 
Action: Key pressed <Key.caps_lock>P<Key.caps_lock>ERSONAL<Key.space><Key.caps_lock>A<Key.caps_lock>SSISTANT<Key.space>
Screenshot: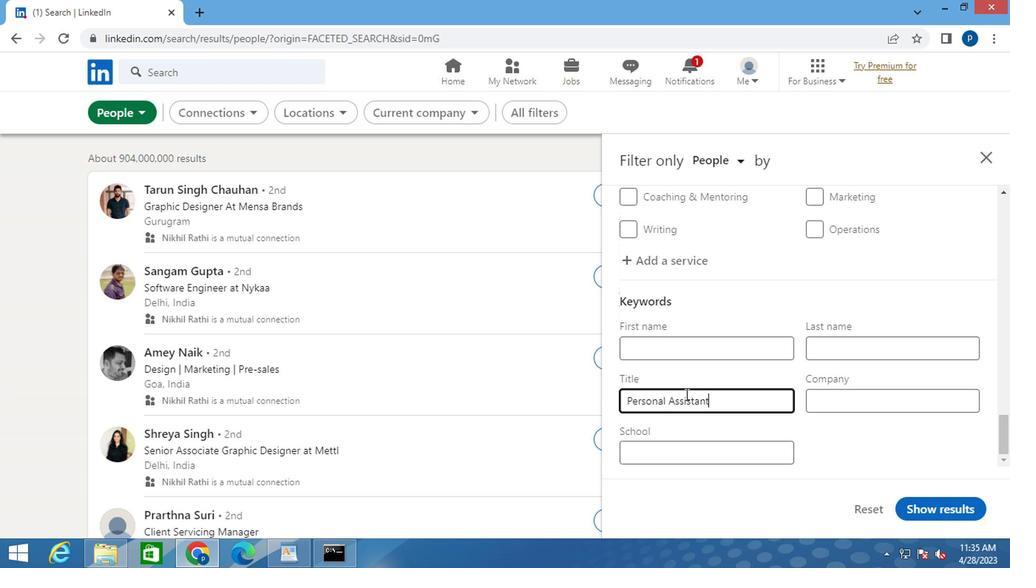 
Action: Mouse moved to (932, 497)
Screenshot: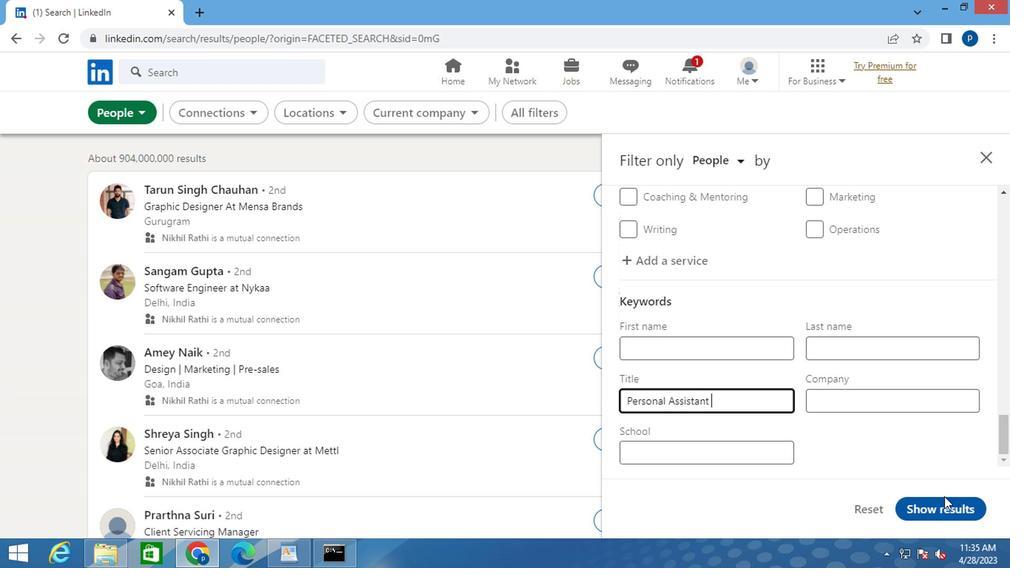 
Action: Mouse pressed left at (932, 497)
Screenshot: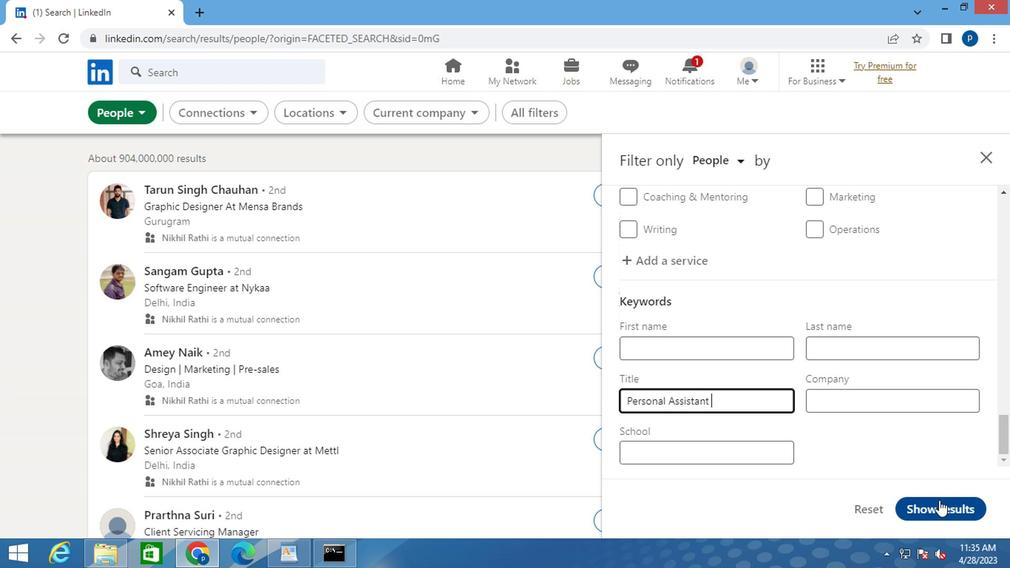 
